 Task: Add a condition where "Channel Is Answe bot for web widget" in new tickets in your groups.
Action: Mouse moved to (103, 426)
Screenshot: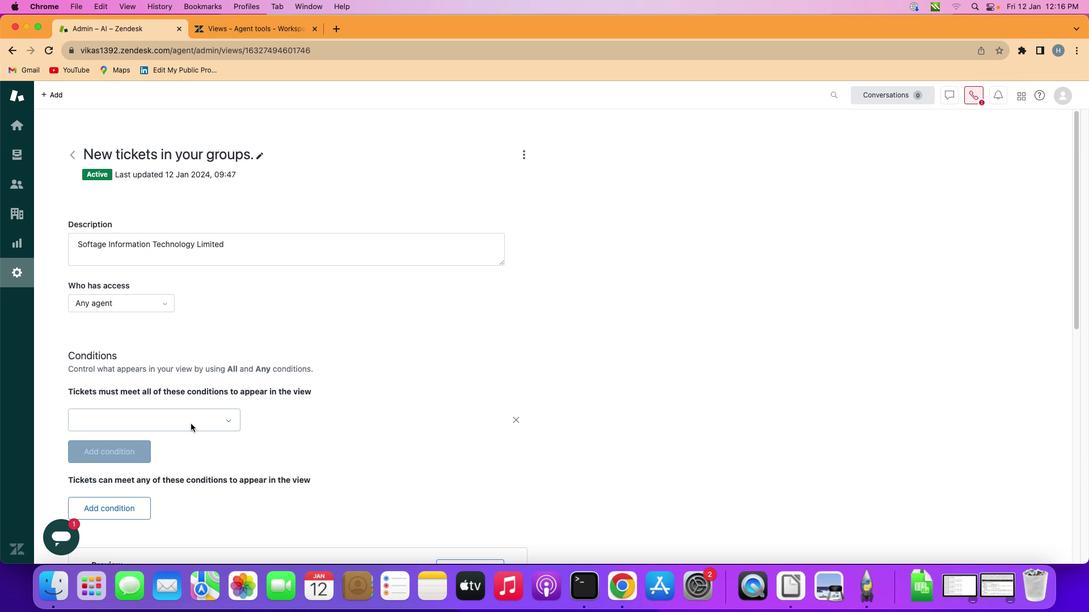 
Action: Mouse pressed left at (103, 426)
Screenshot: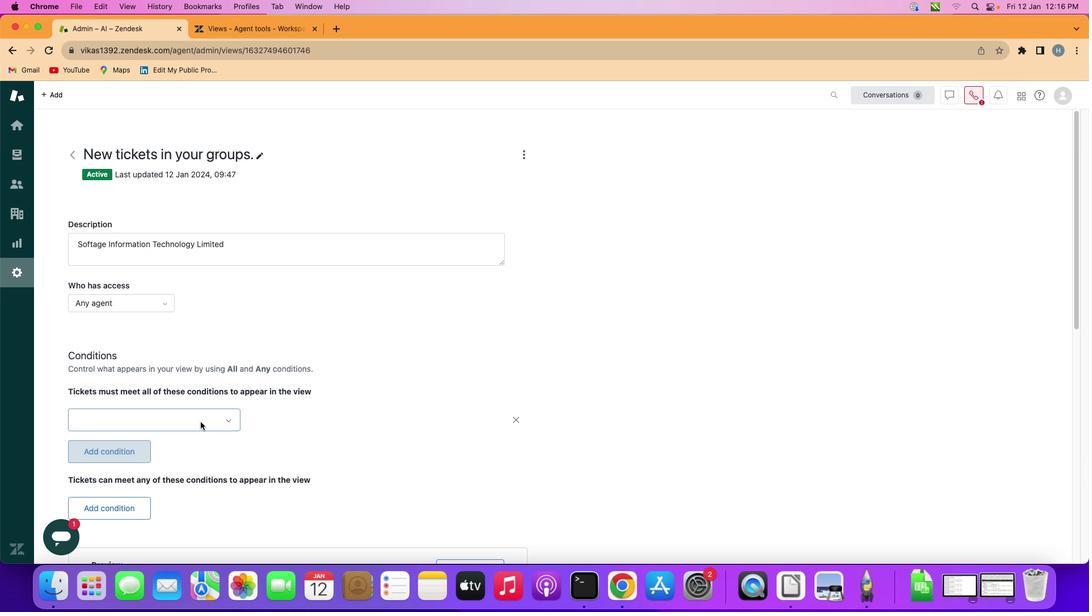 
Action: Mouse moved to (200, 422)
Screenshot: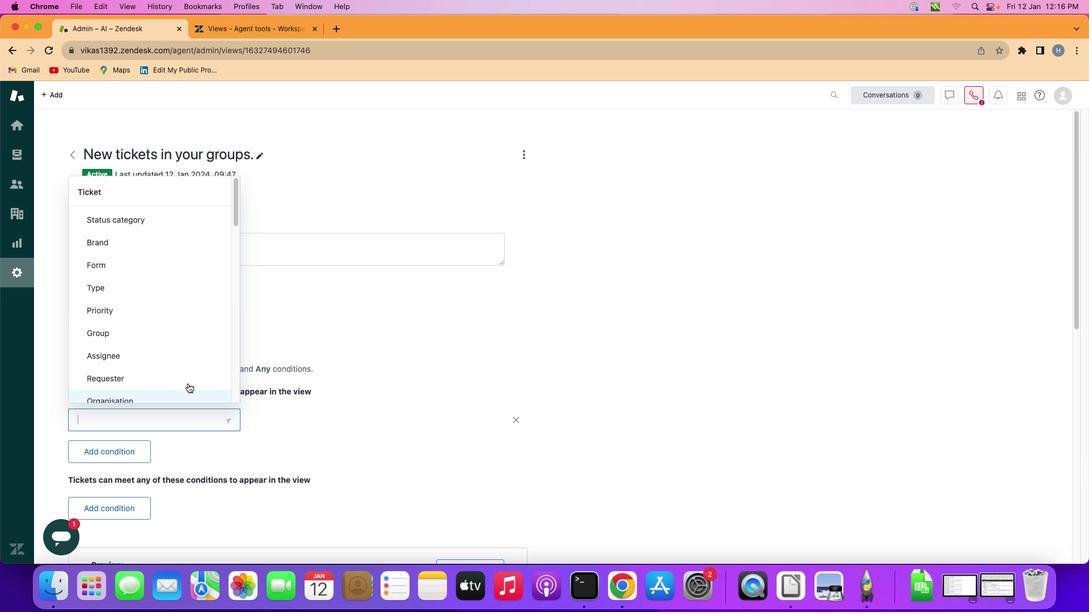 
Action: Mouse pressed left at (200, 422)
Screenshot: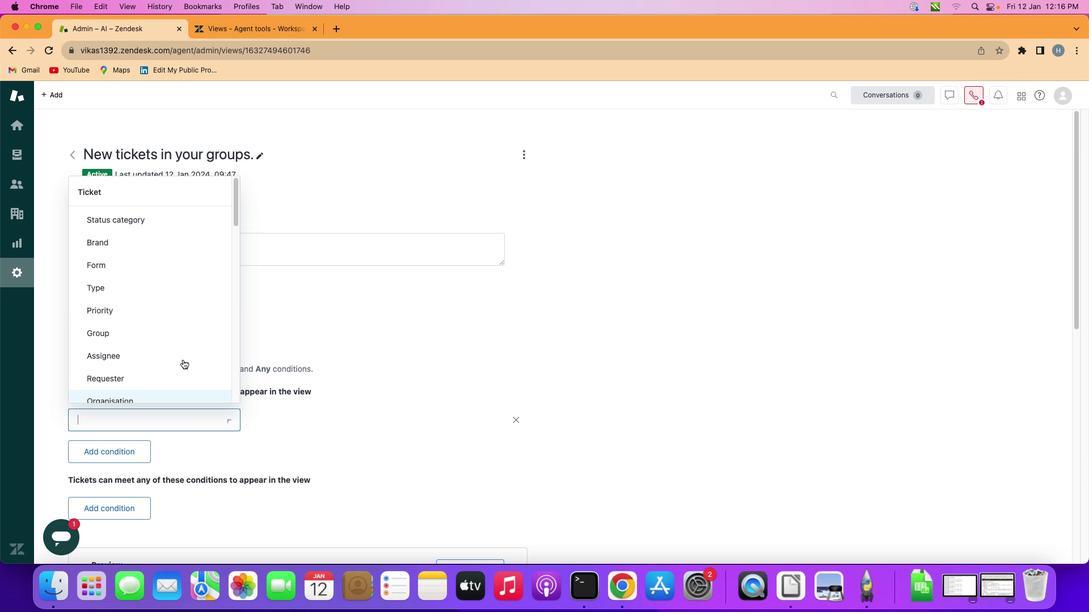 
Action: Mouse moved to (158, 260)
Screenshot: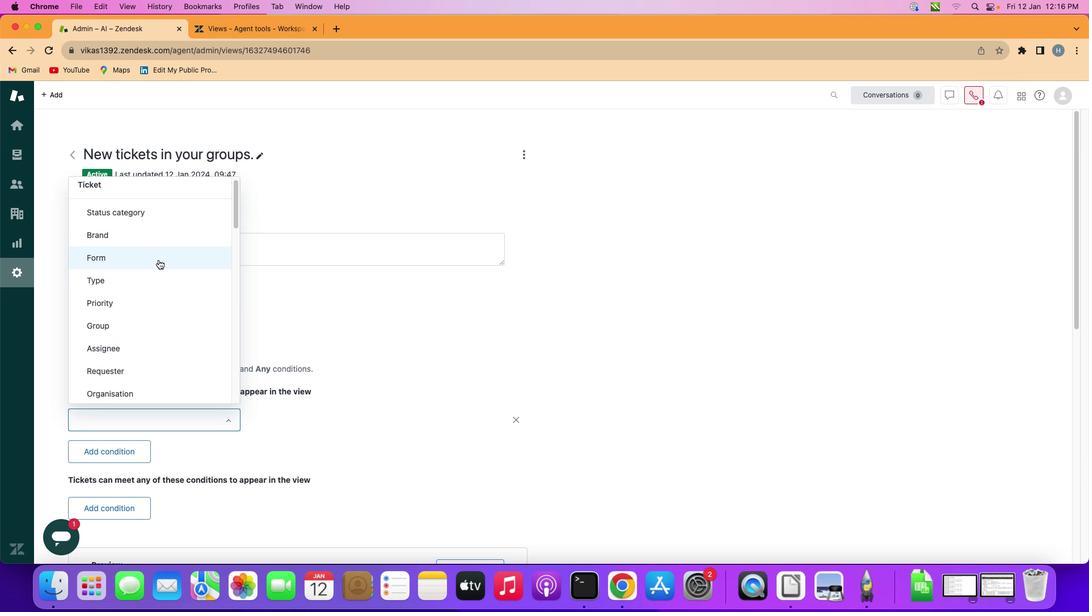
Action: Mouse scrolled (158, 260) with delta (0, 0)
Screenshot: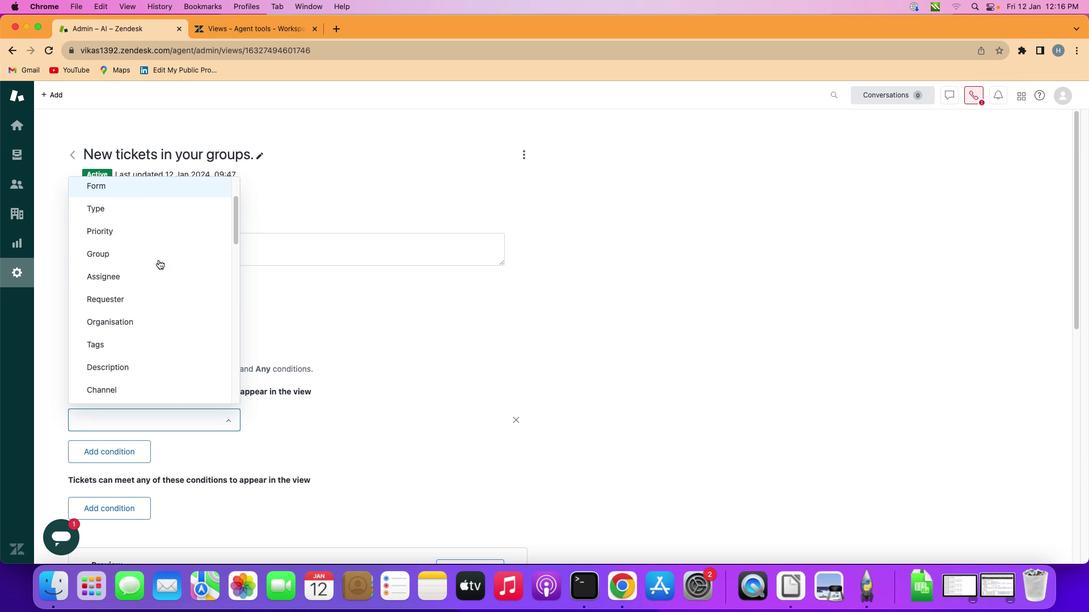
Action: Mouse scrolled (158, 260) with delta (0, 0)
Screenshot: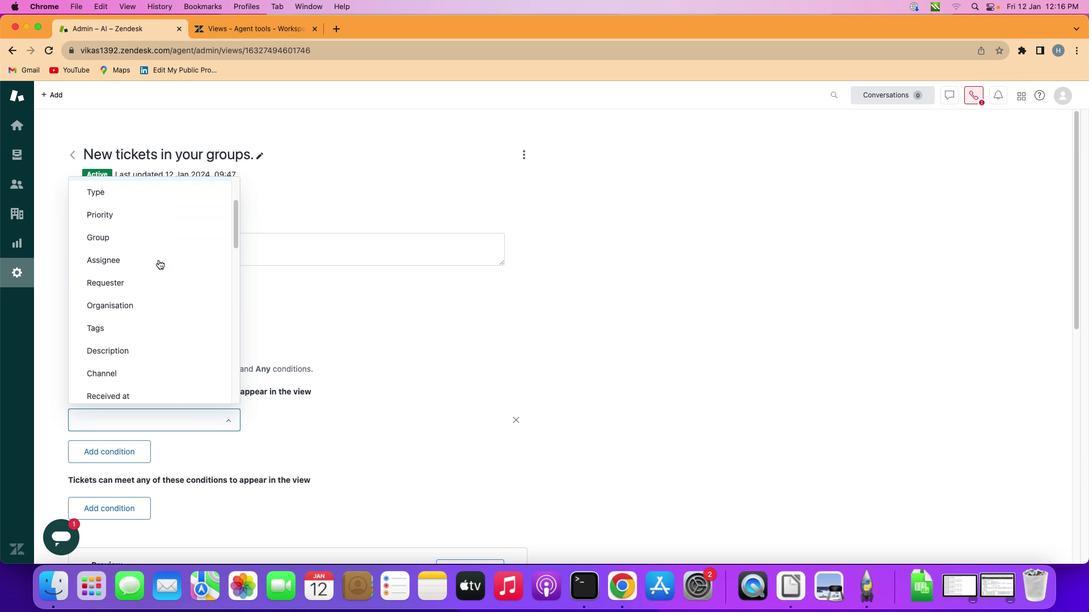 
Action: Mouse scrolled (158, 260) with delta (0, 0)
Screenshot: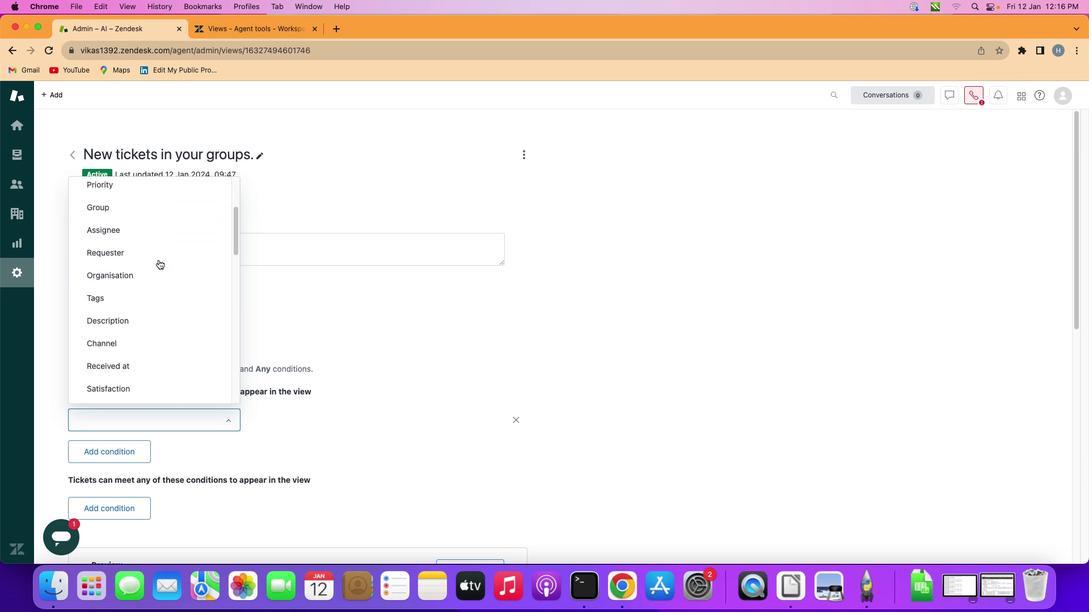 
Action: Mouse scrolled (158, 260) with delta (0, -1)
Screenshot: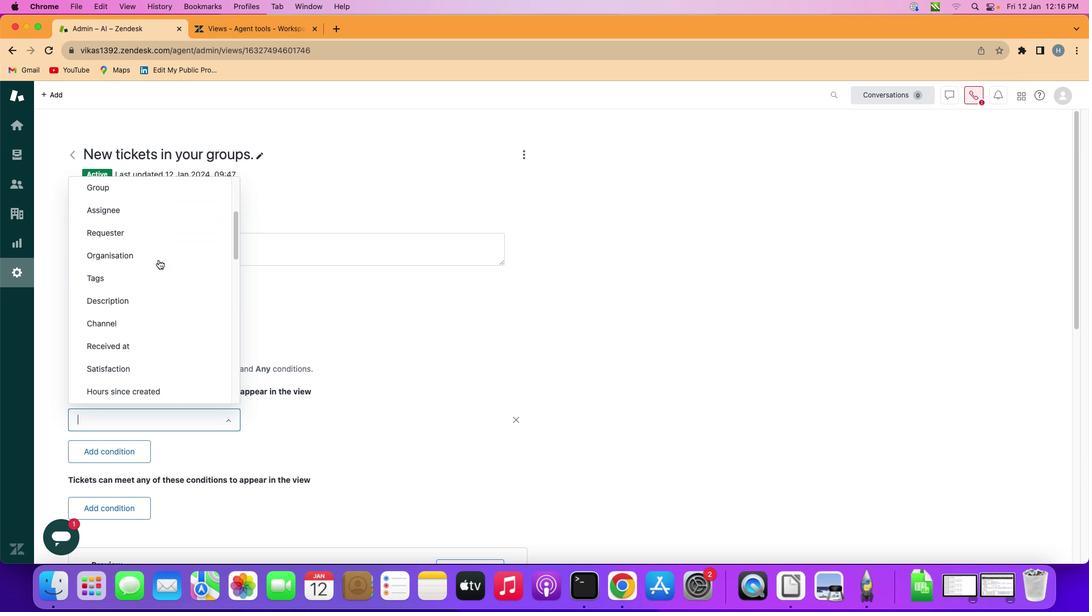 
Action: Mouse scrolled (158, 260) with delta (0, 0)
Screenshot: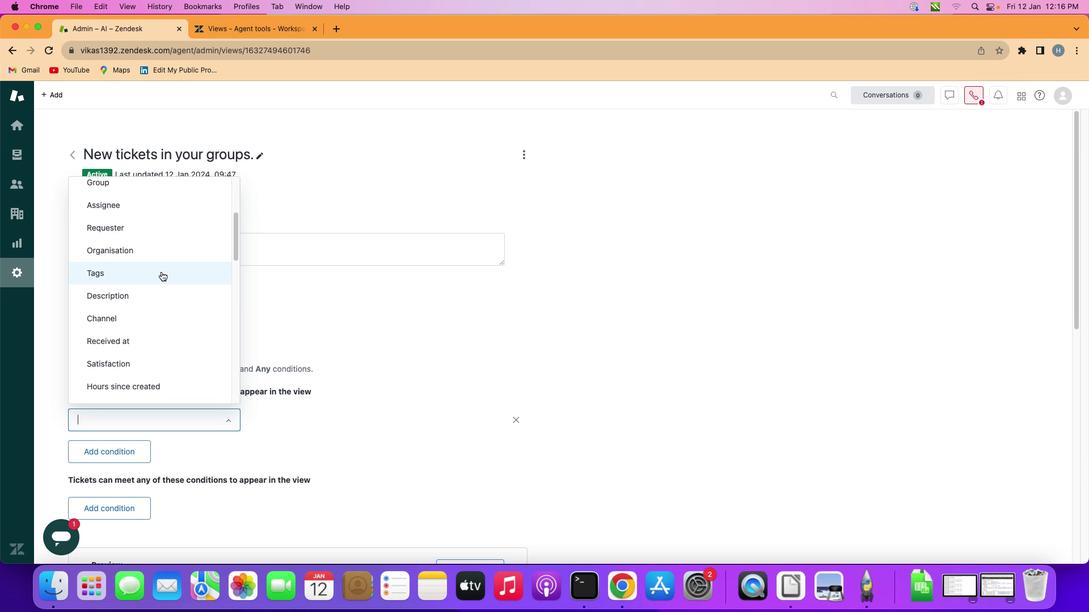 
Action: Mouse moved to (154, 316)
Screenshot: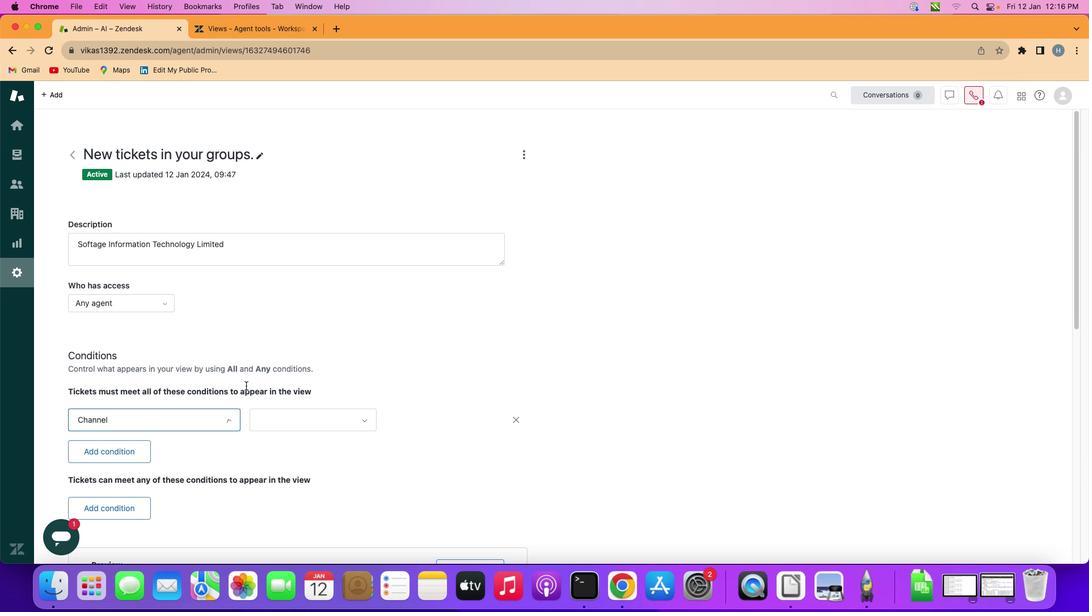 
Action: Mouse pressed left at (154, 316)
Screenshot: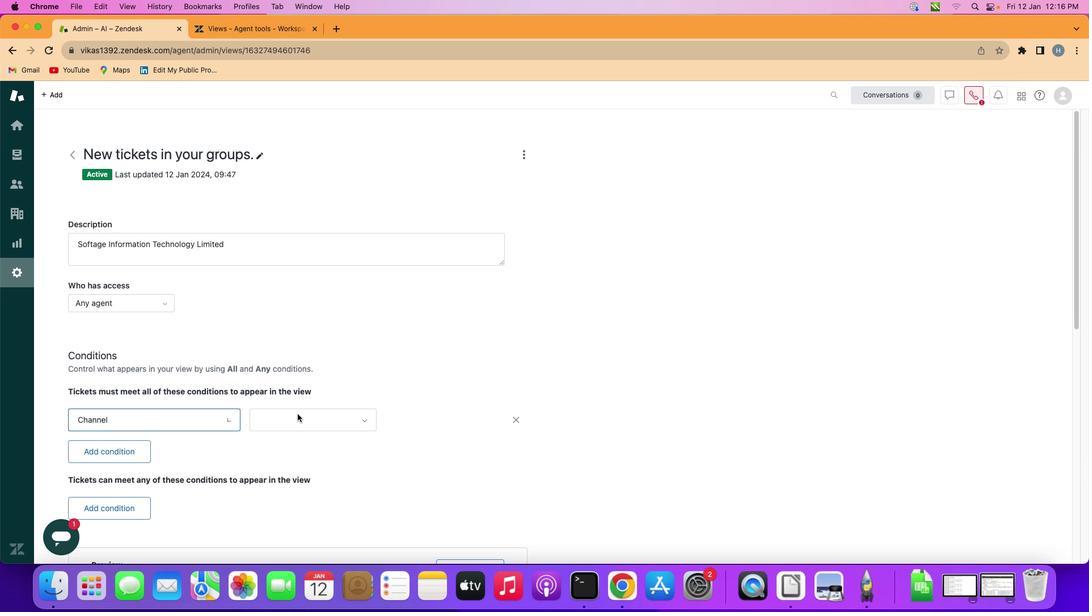 
Action: Mouse moved to (317, 416)
Screenshot: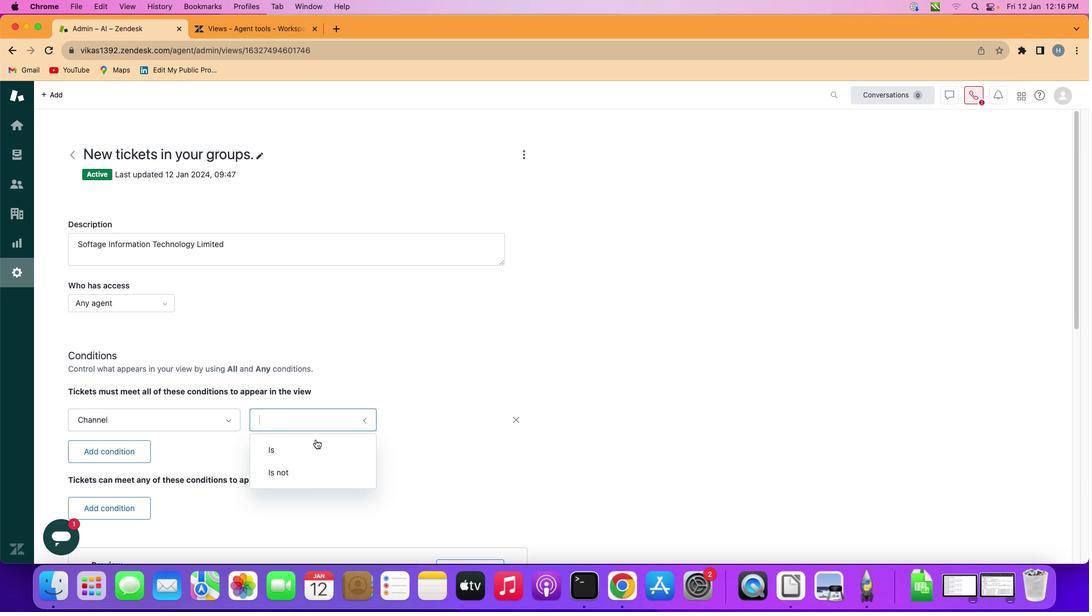 
Action: Mouse pressed left at (317, 416)
Screenshot: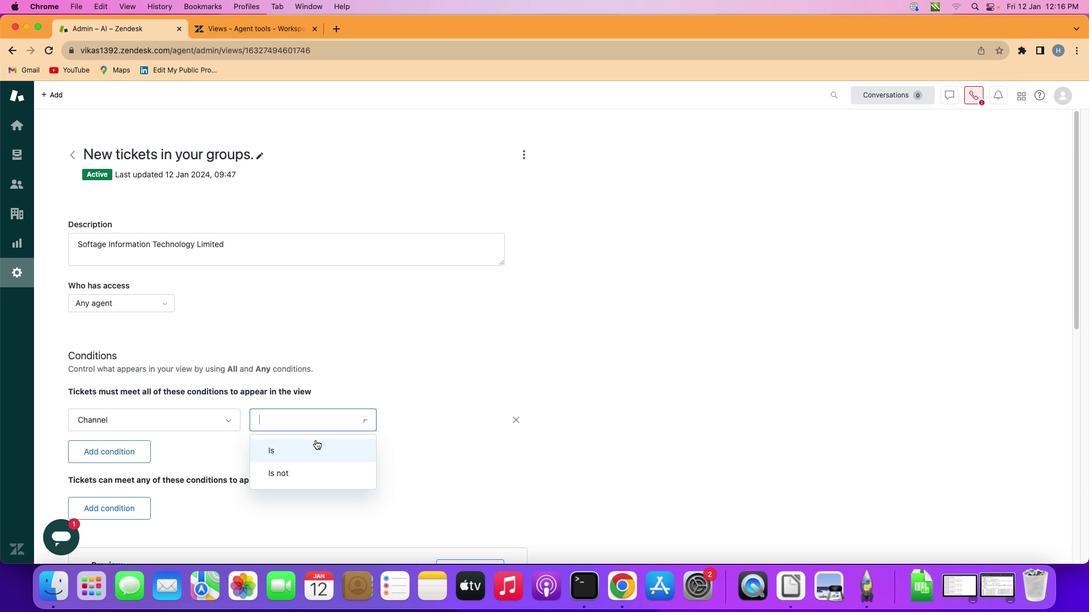 
Action: Mouse moved to (315, 440)
Screenshot: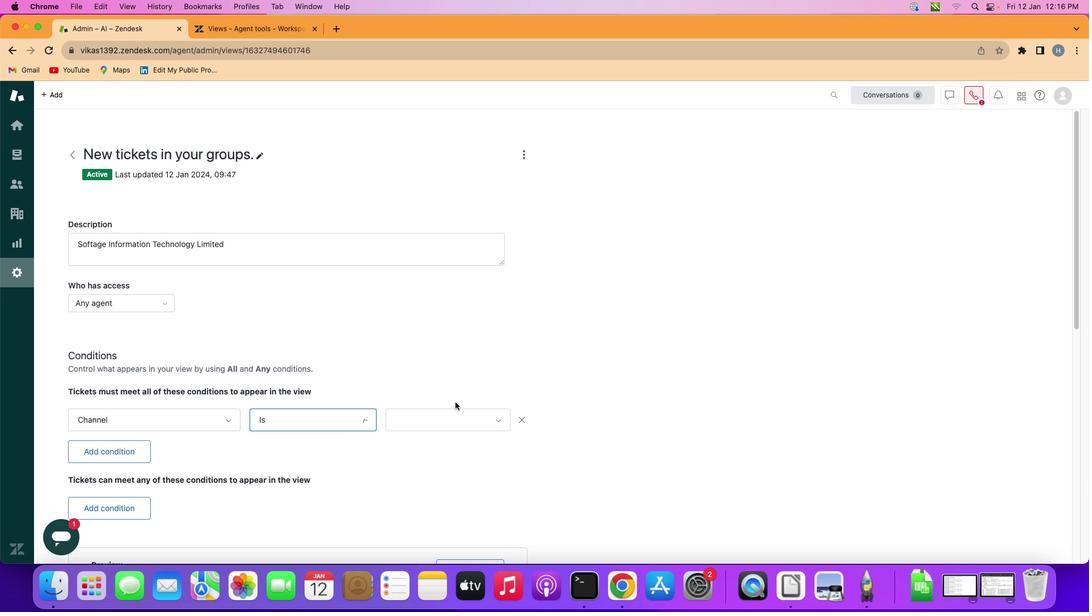 
Action: Mouse pressed left at (315, 440)
Screenshot: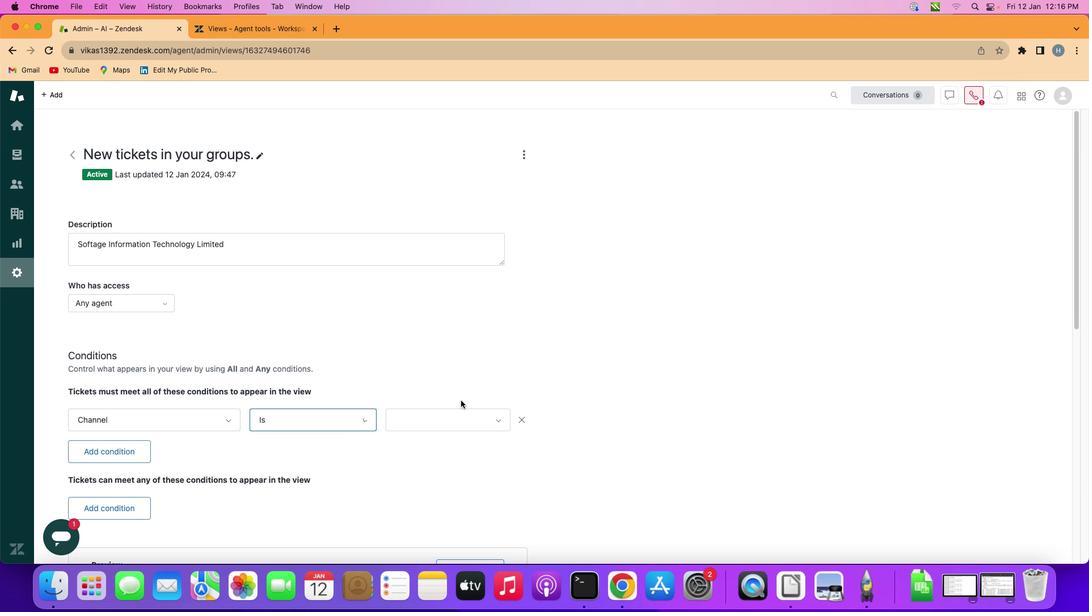 
Action: Mouse moved to (461, 400)
Screenshot: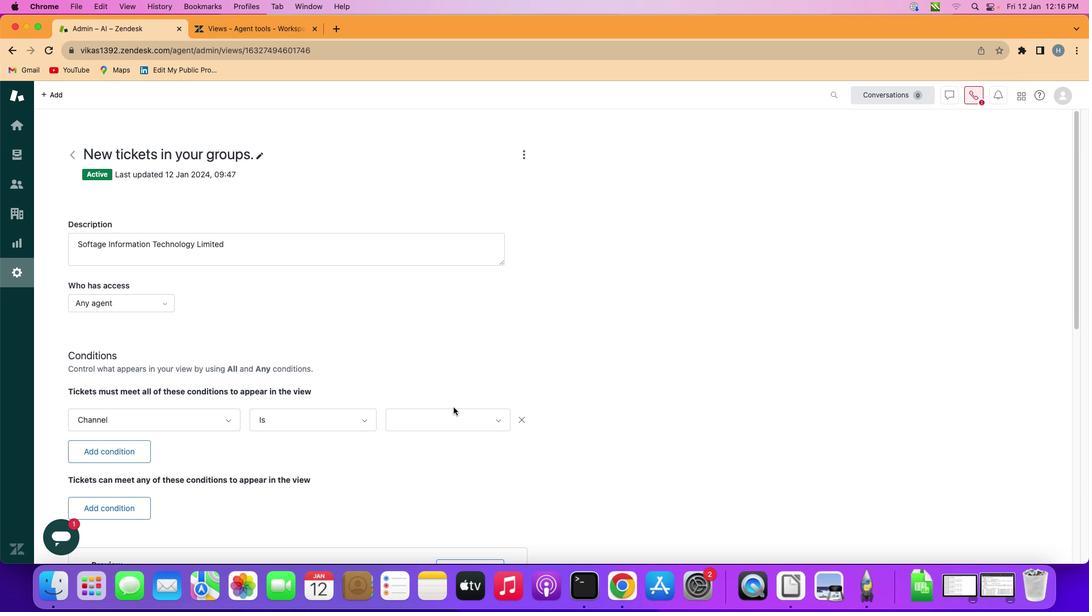 
Action: Mouse pressed left at (461, 400)
Screenshot: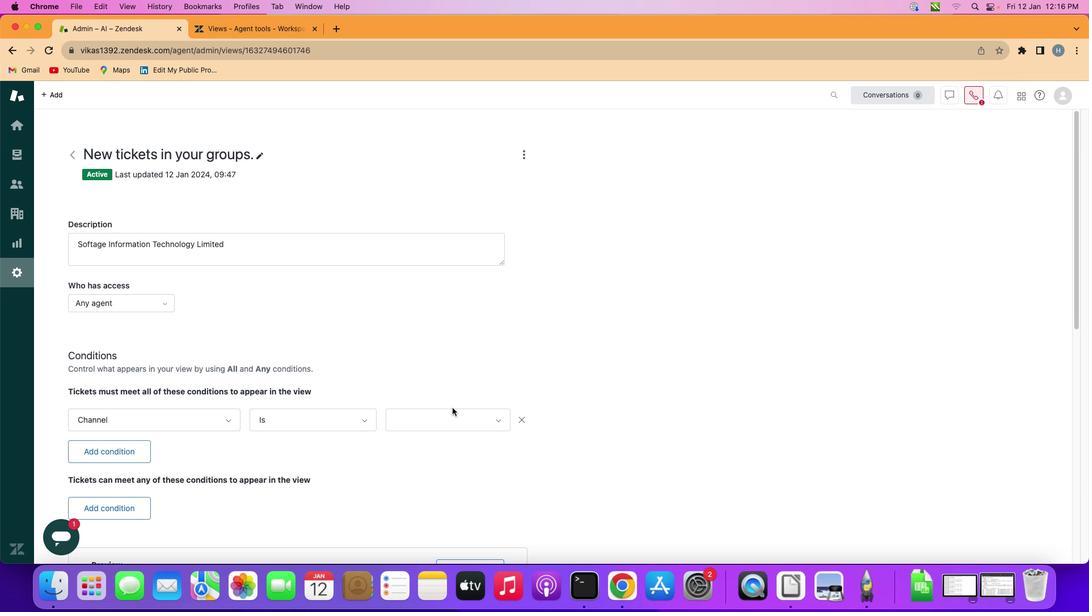 
Action: Mouse moved to (452, 408)
Screenshot: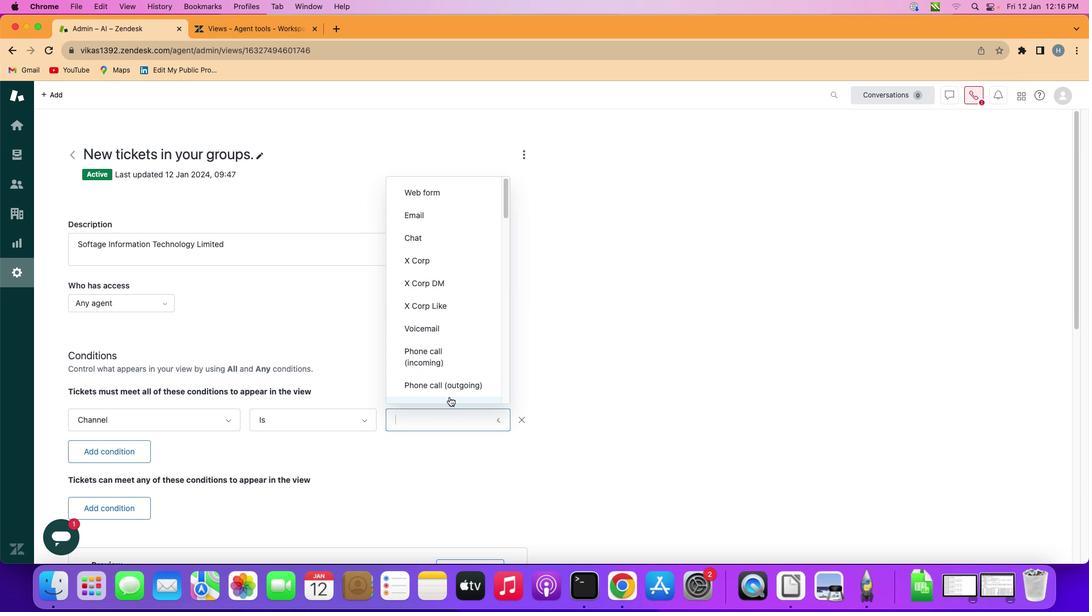 
Action: Mouse pressed left at (452, 408)
Screenshot: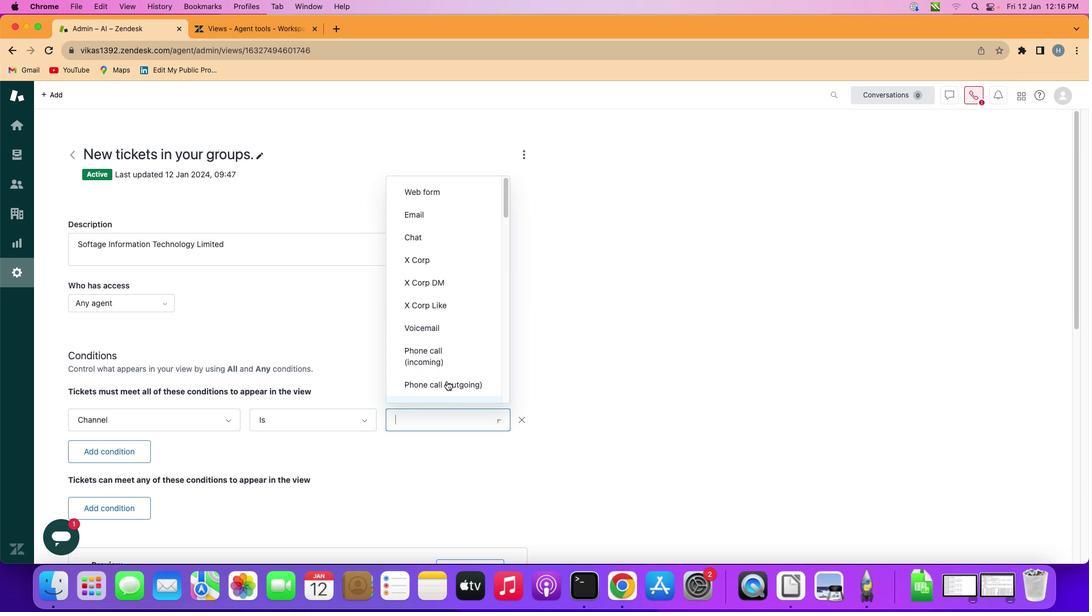 
Action: Mouse moved to (455, 307)
Screenshot: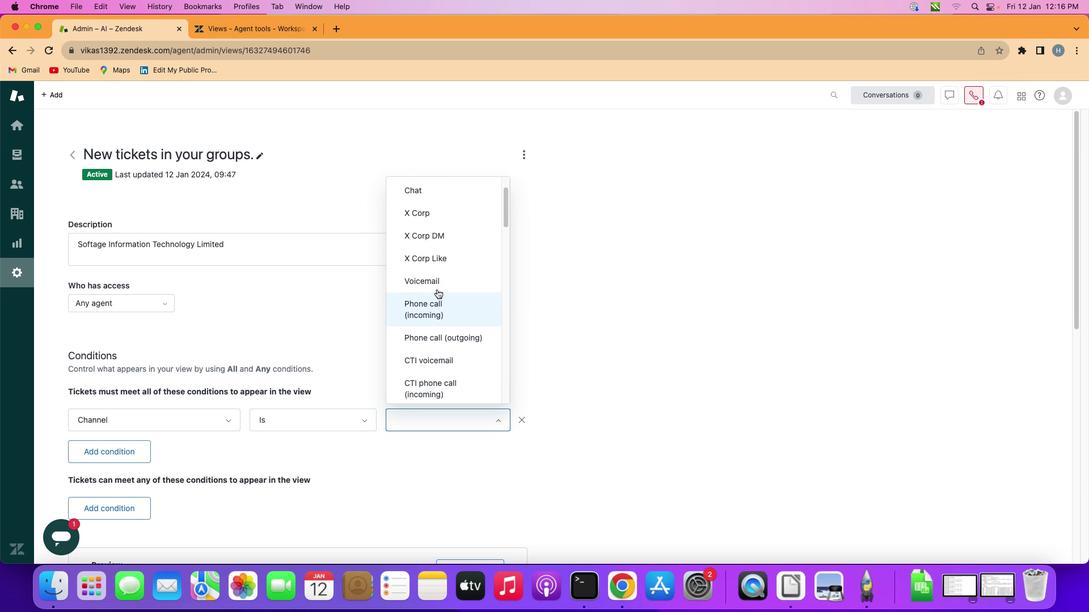 
Action: Mouse scrolled (455, 307) with delta (0, 0)
Screenshot: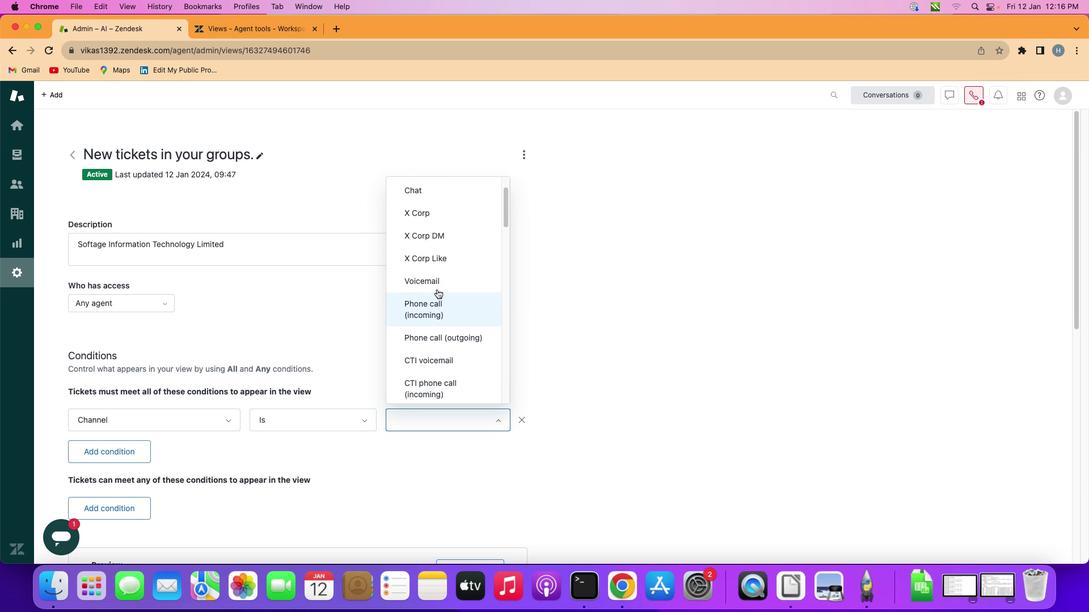 
Action: Mouse scrolled (455, 307) with delta (0, 0)
Screenshot: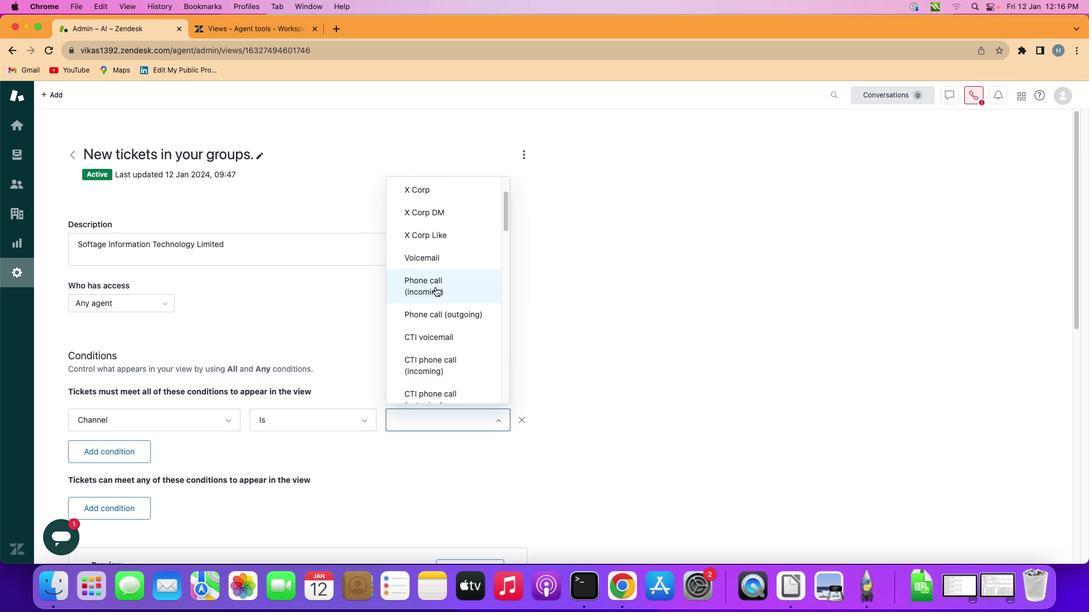 
Action: Mouse scrolled (455, 307) with delta (0, 0)
Screenshot: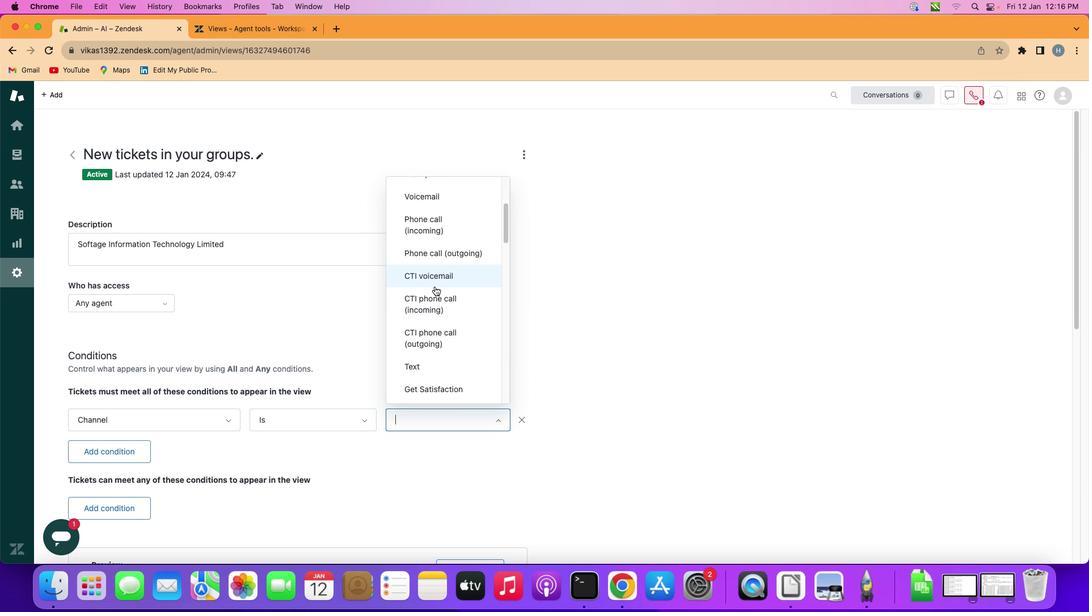 
Action: Mouse moved to (446, 299)
Screenshot: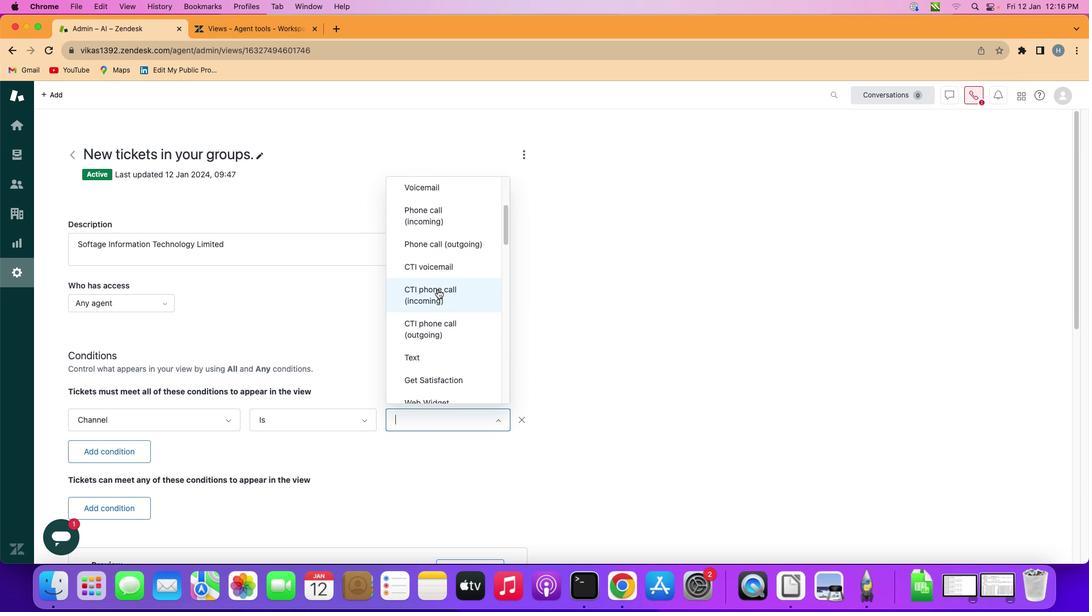 
Action: Mouse scrolled (446, 299) with delta (0, 0)
Screenshot: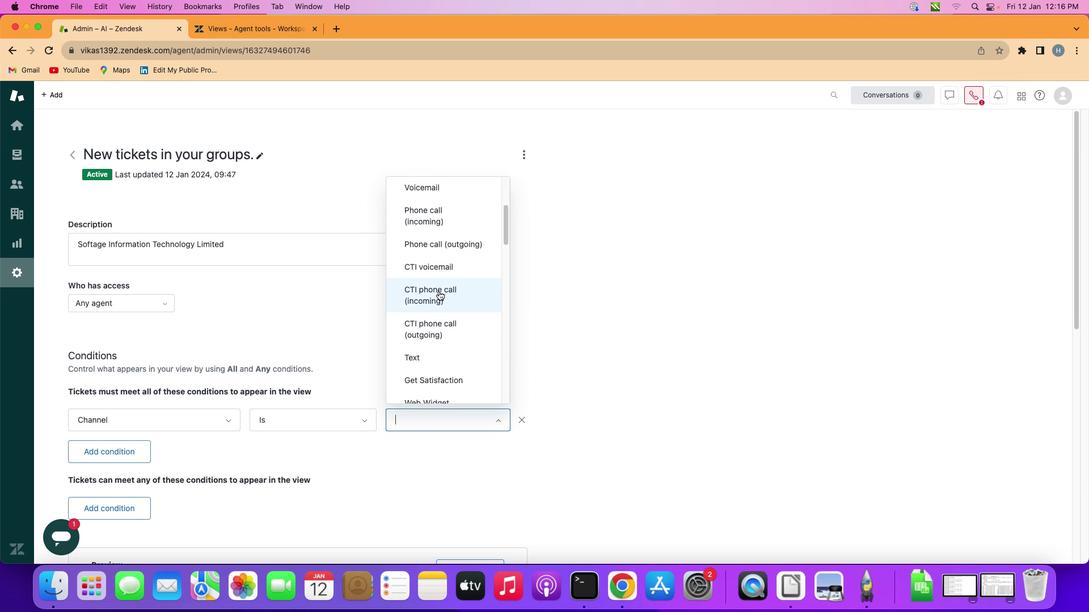
Action: Mouse moved to (435, 288)
Screenshot: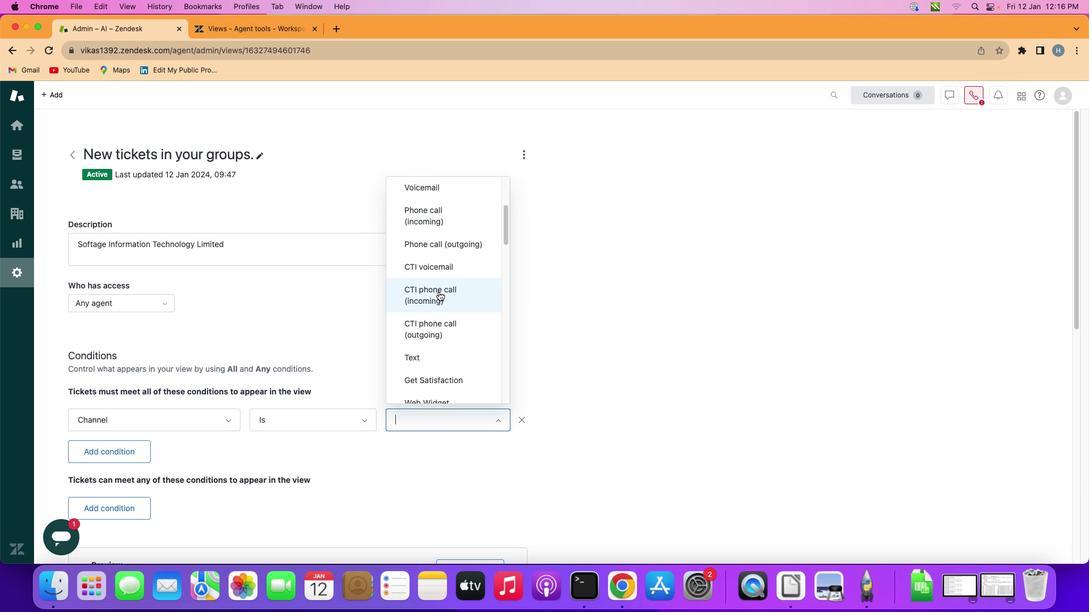 
Action: Mouse scrolled (435, 288) with delta (0, -1)
Screenshot: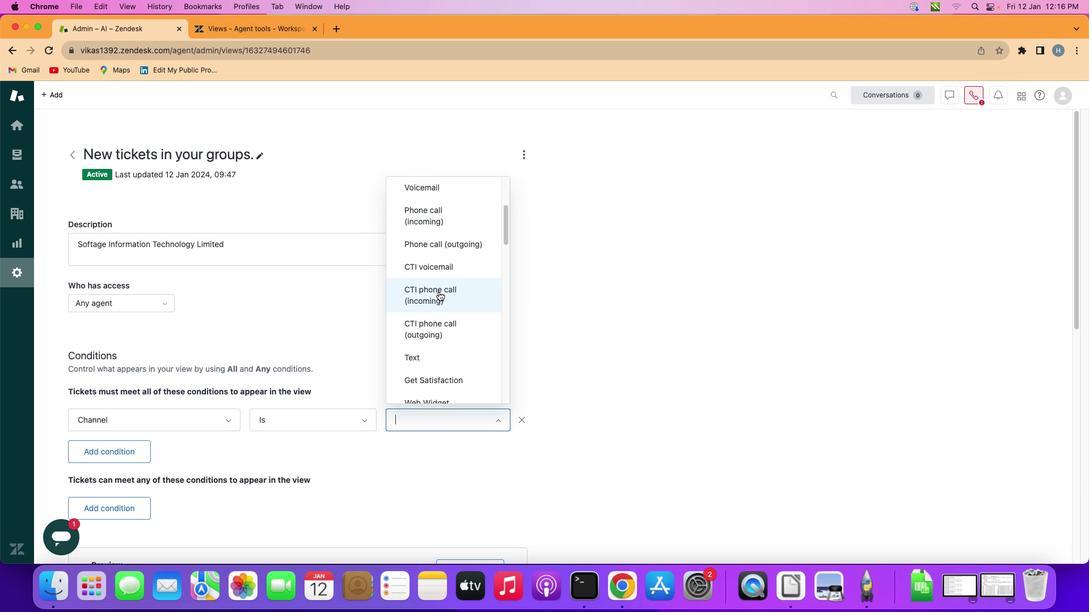 
Action: Mouse moved to (439, 292)
Screenshot: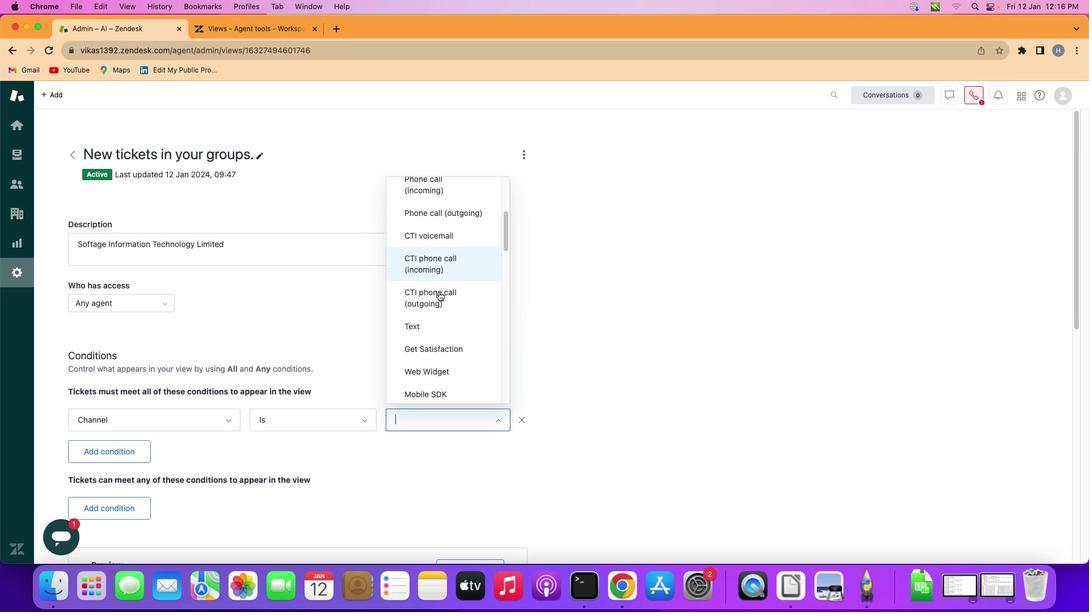 
Action: Mouse scrolled (439, 292) with delta (0, 0)
Screenshot: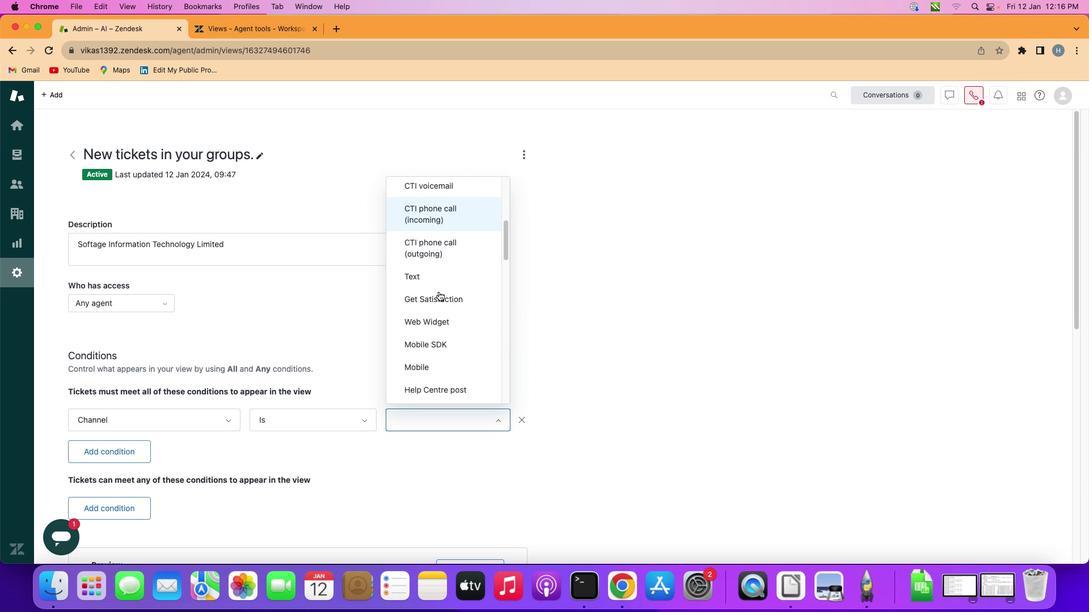 
Action: Mouse scrolled (439, 292) with delta (0, 0)
Screenshot: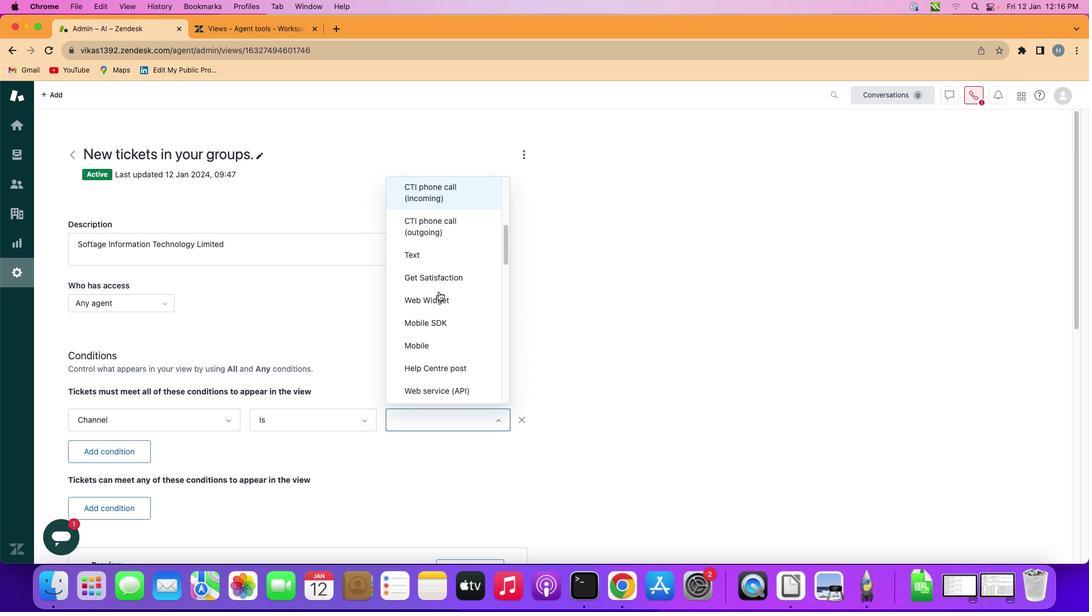 
Action: Mouse scrolled (439, 292) with delta (0, -1)
Screenshot: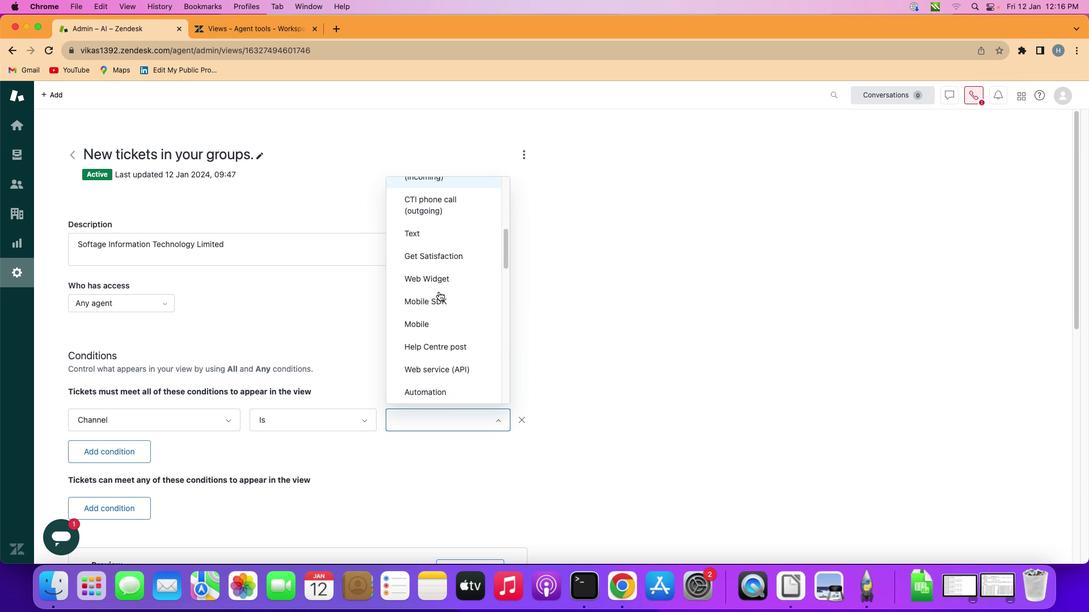 
Action: Mouse scrolled (439, 292) with delta (0, -1)
Screenshot: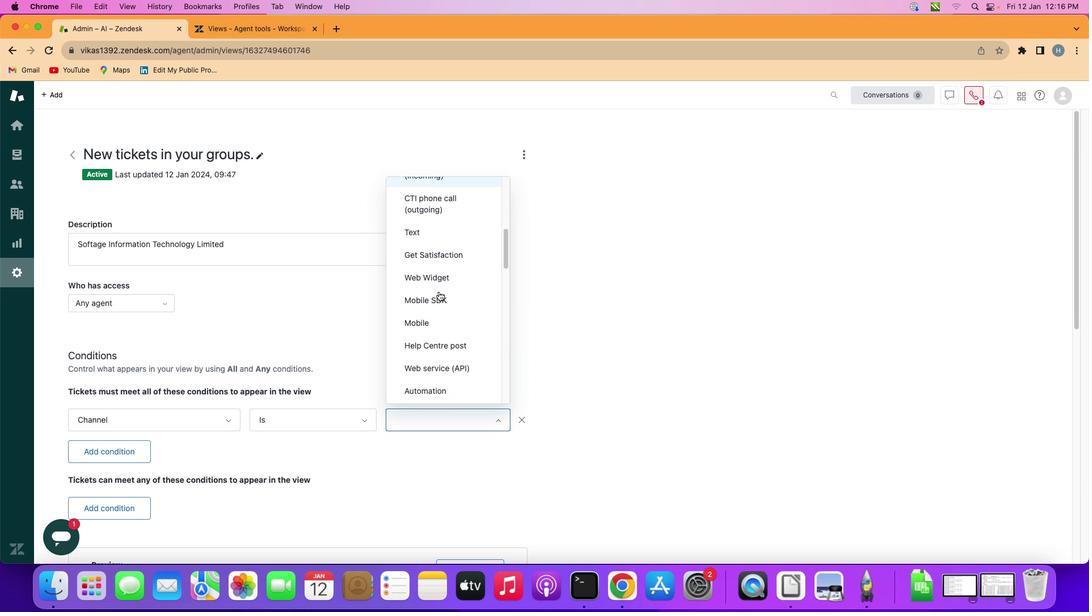 
Action: Mouse scrolled (439, 292) with delta (0, 0)
Screenshot: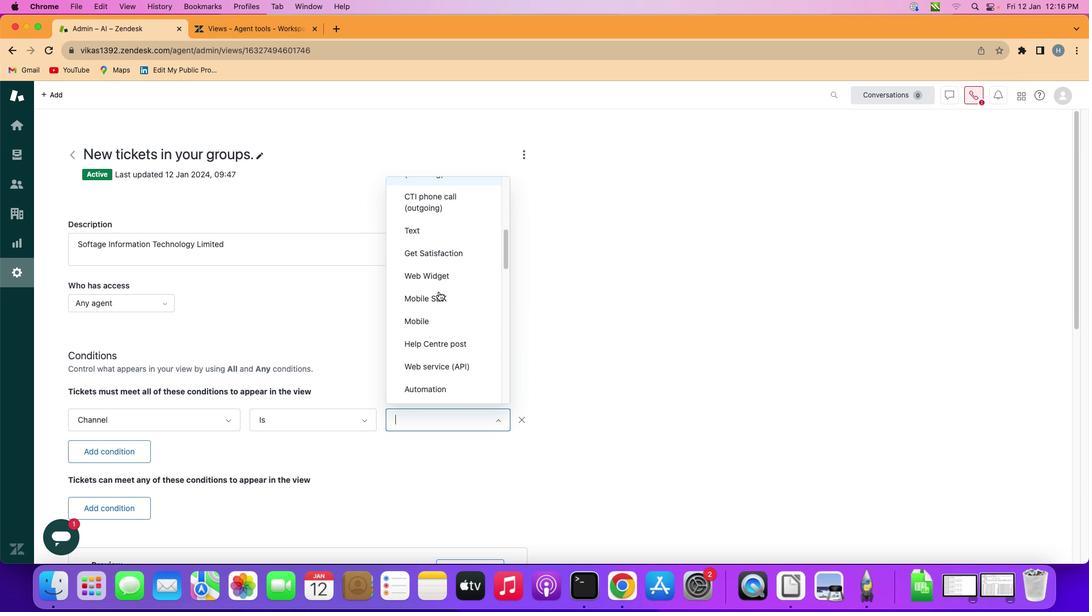 
Action: Mouse scrolled (439, 292) with delta (0, 0)
Screenshot: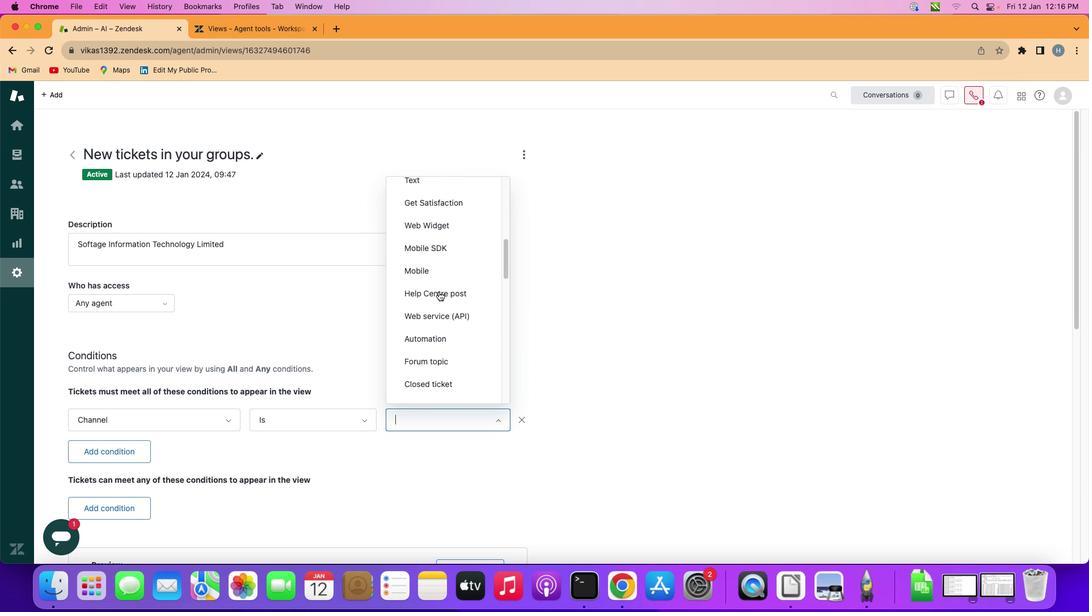 
Action: Mouse scrolled (439, 292) with delta (0, 0)
Screenshot: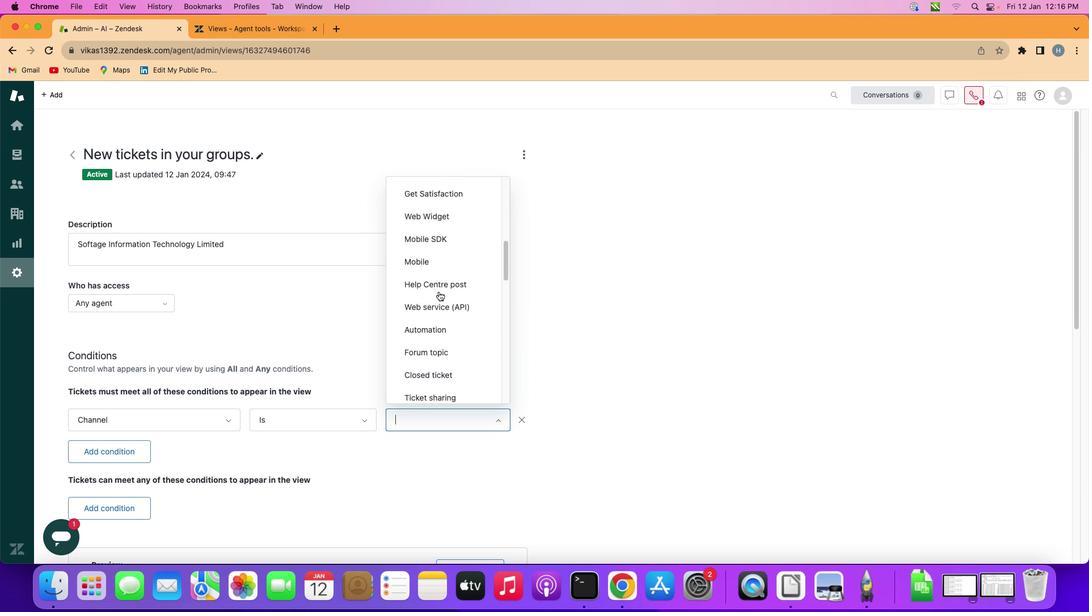
Action: Mouse scrolled (439, 292) with delta (0, 0)
Screenshot: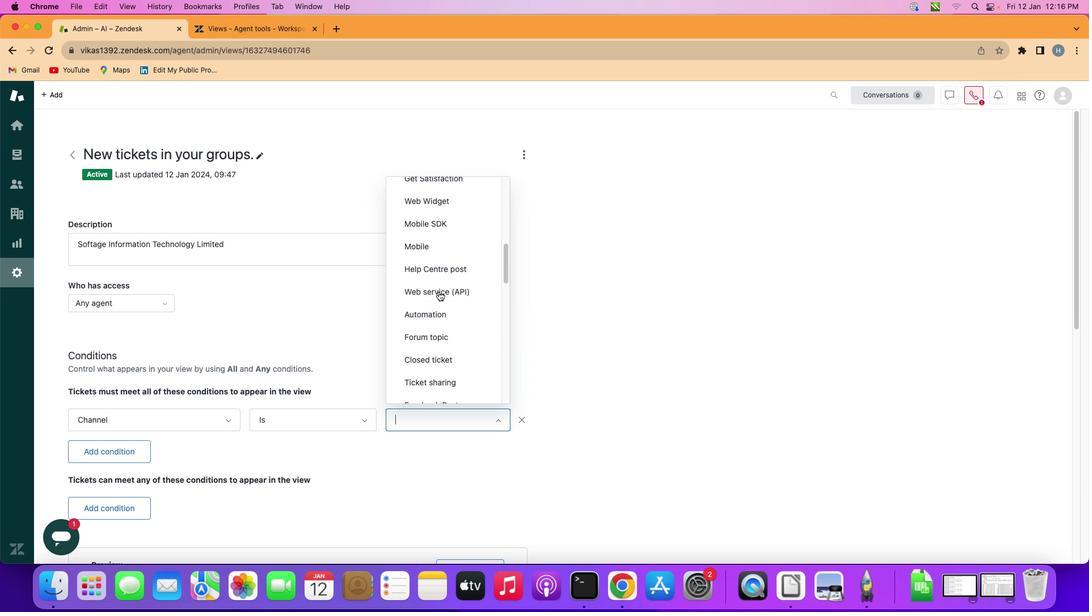 
Action: Mouse scrolled (439, 292) with delta (0, 0)
Screenshot: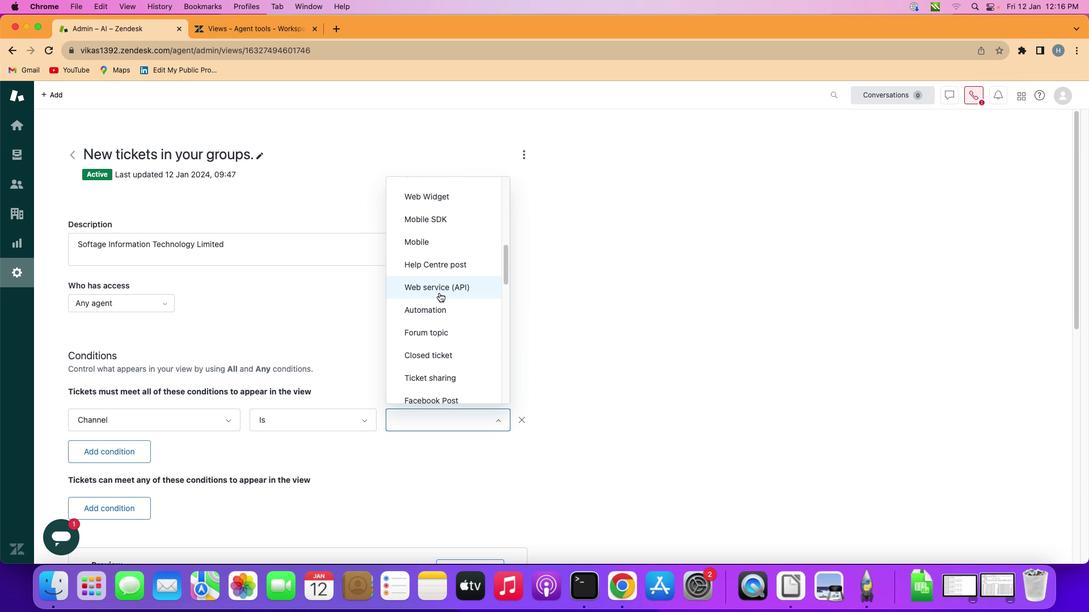 
Action: Mouse moved to (439, 292)
Screenshot: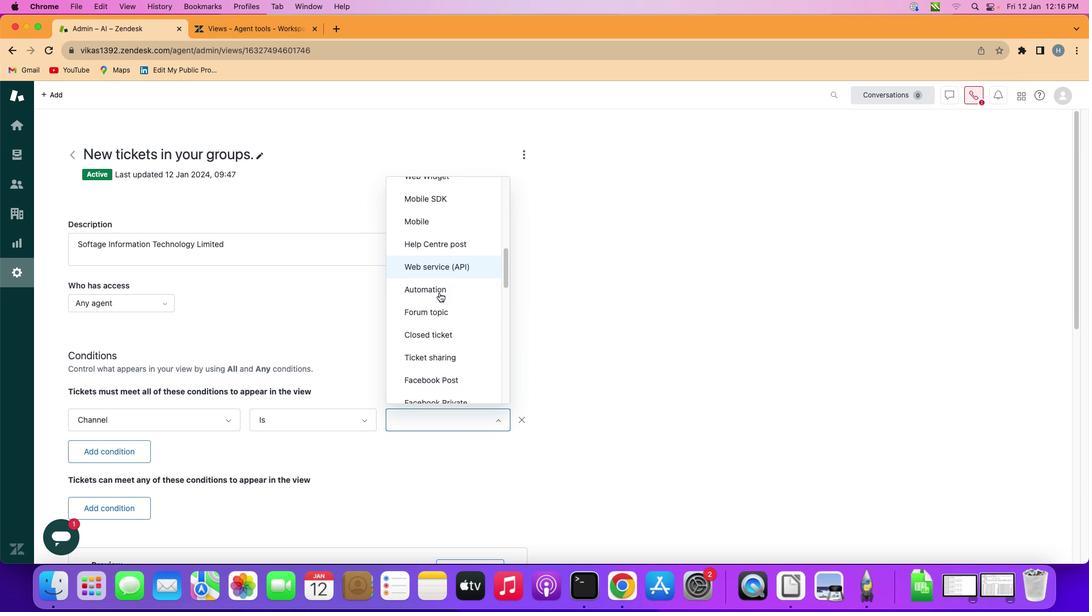 
Action: Mouse scrolled (439, 292) with delta (0, 0)
Screenshot: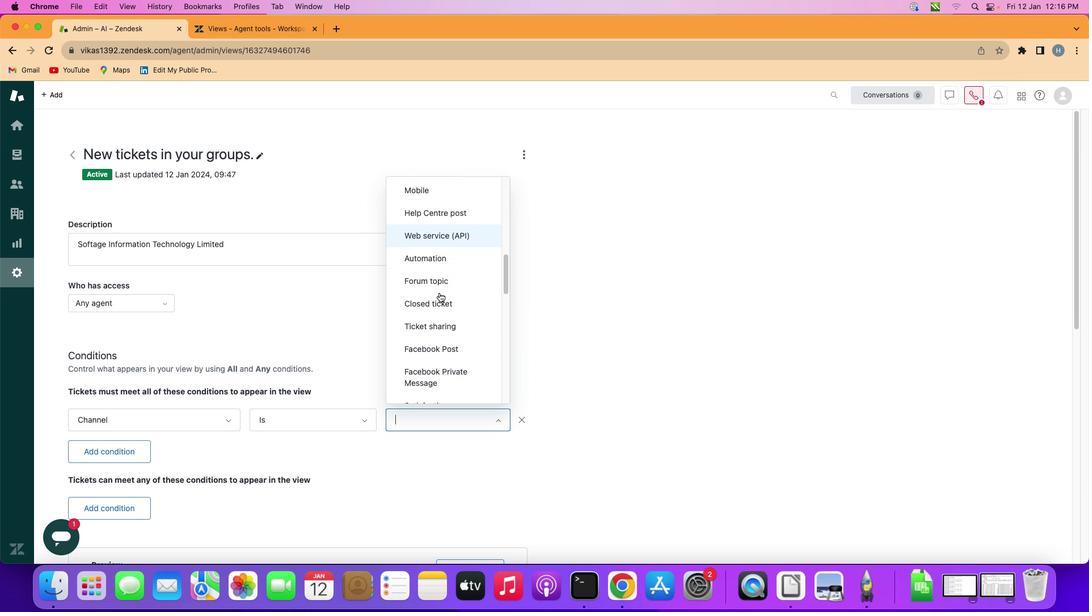
Action: Mouse scrolled (439, 292) with delta (0, 0)
Screenshot: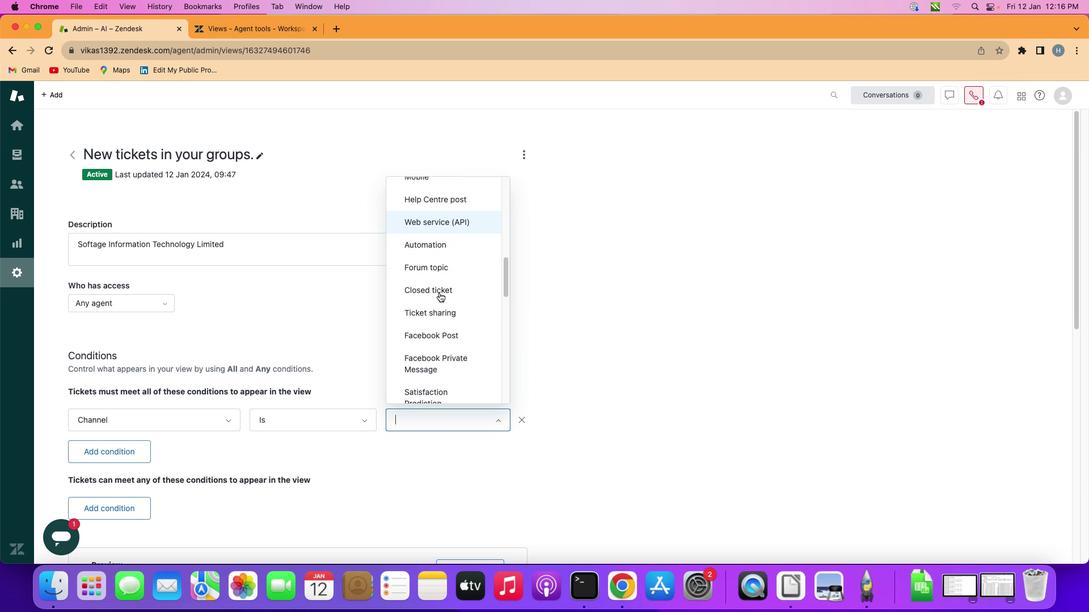 
Action: Mouse scrolled (439, 292) with delta (0, 0)
Screenshot: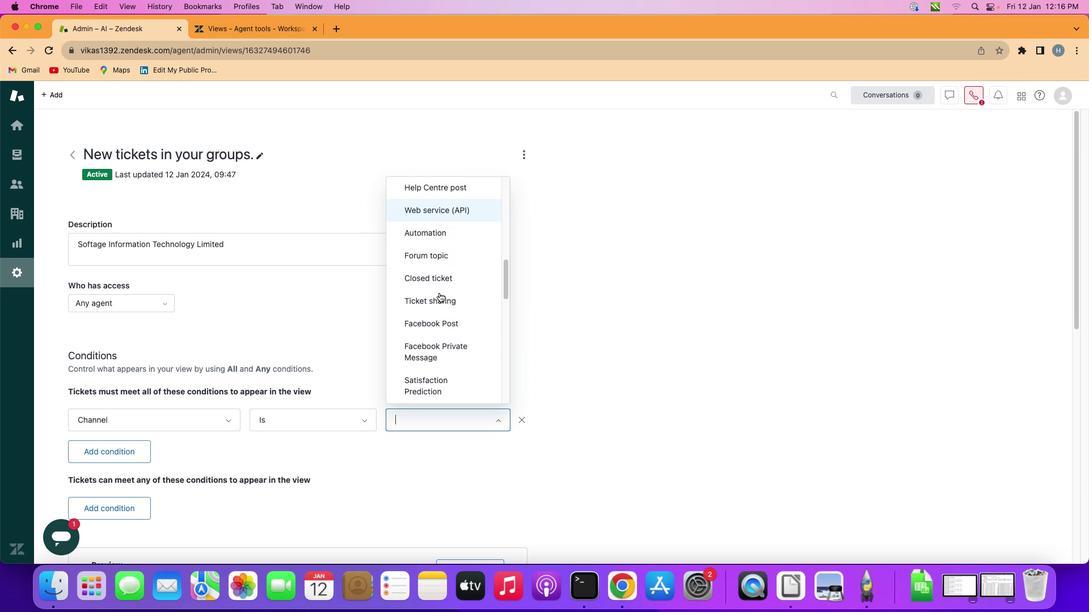
Action: Mouse scrolled (439, 292) with delta (0, 0)
Screenshot: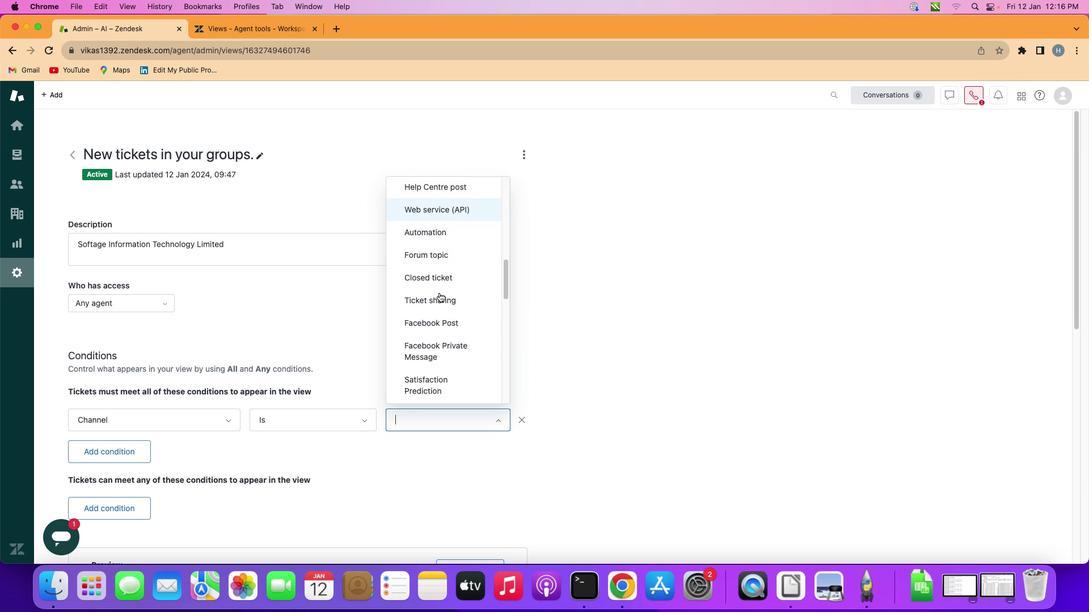 
Action: Mouse scrolled (439, 292) with delta (0, 0)
Screenshot: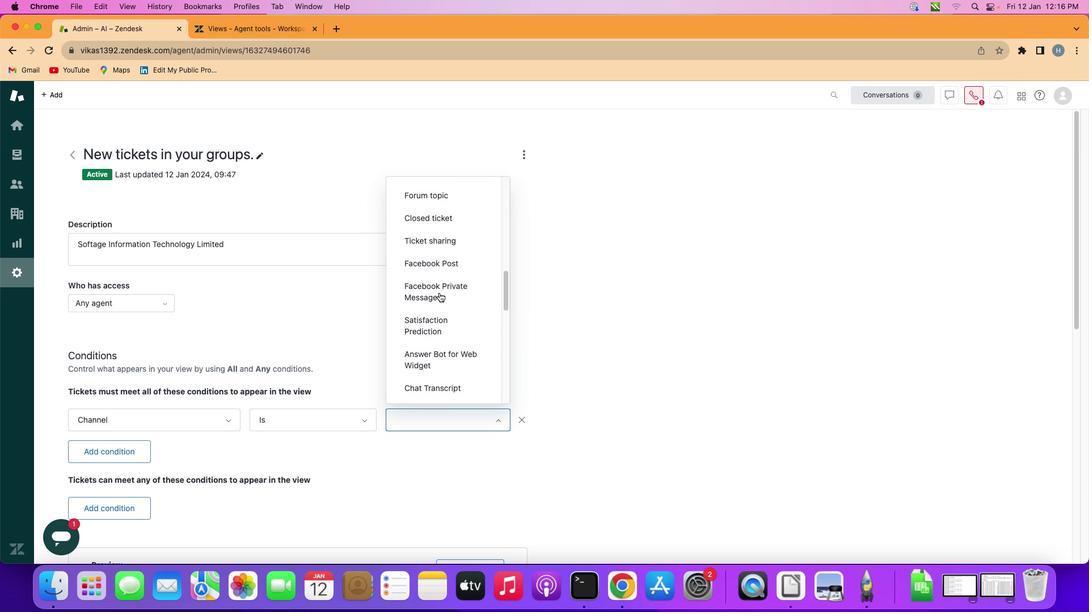
Action: Mouse scrolled (439, 292) with delta (0, 0)
Screenshot: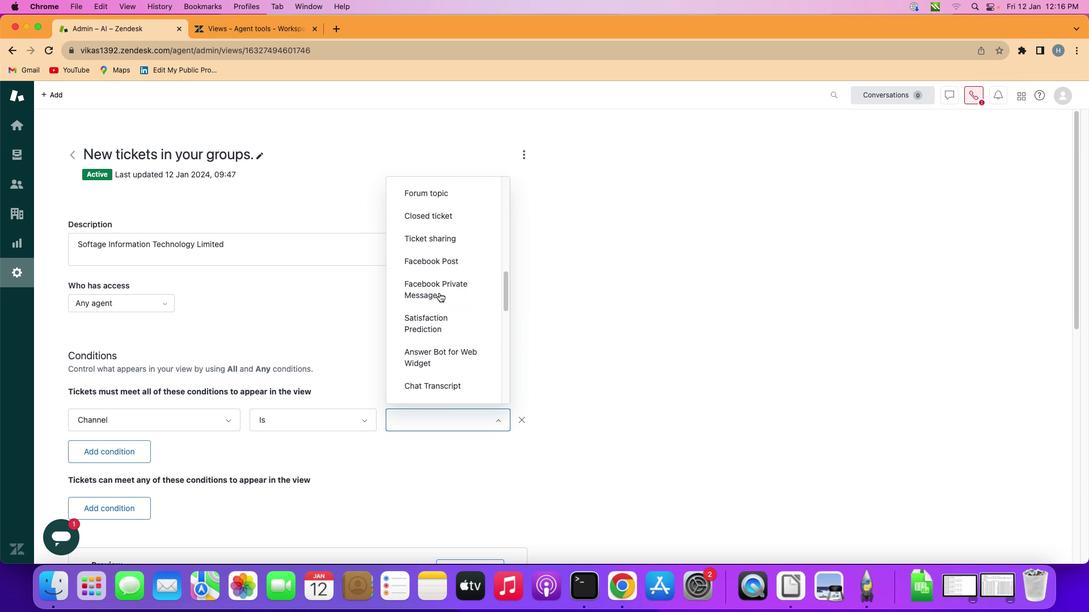 
Action: Mouse scrolled (439, 292) with delta (0, 0)
Screenshot: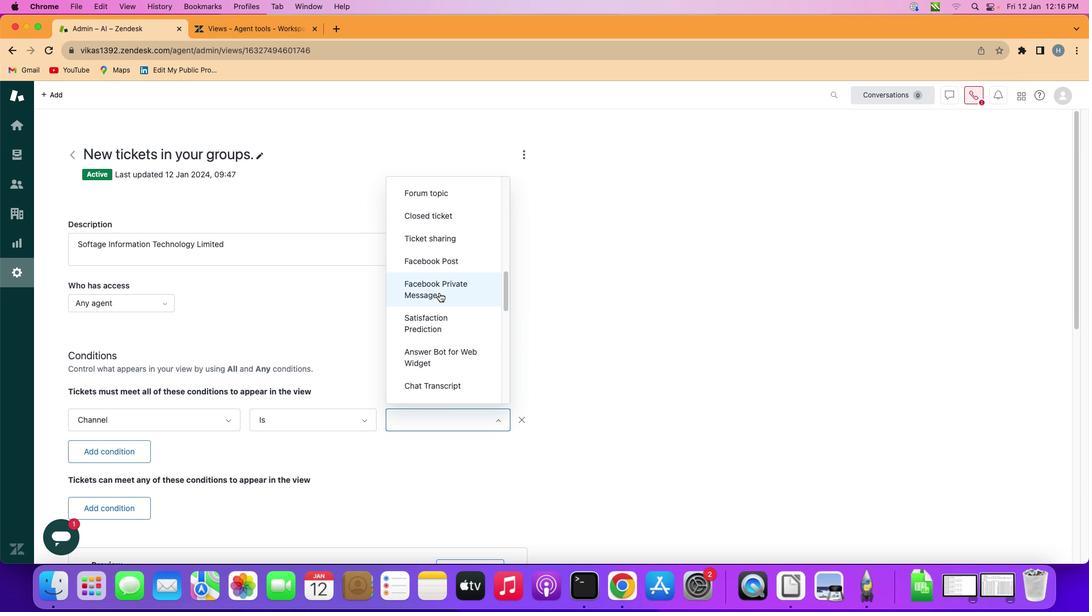 
Action: Mouse scrolled (439, 292) with delta (0, 0)
Screenshot: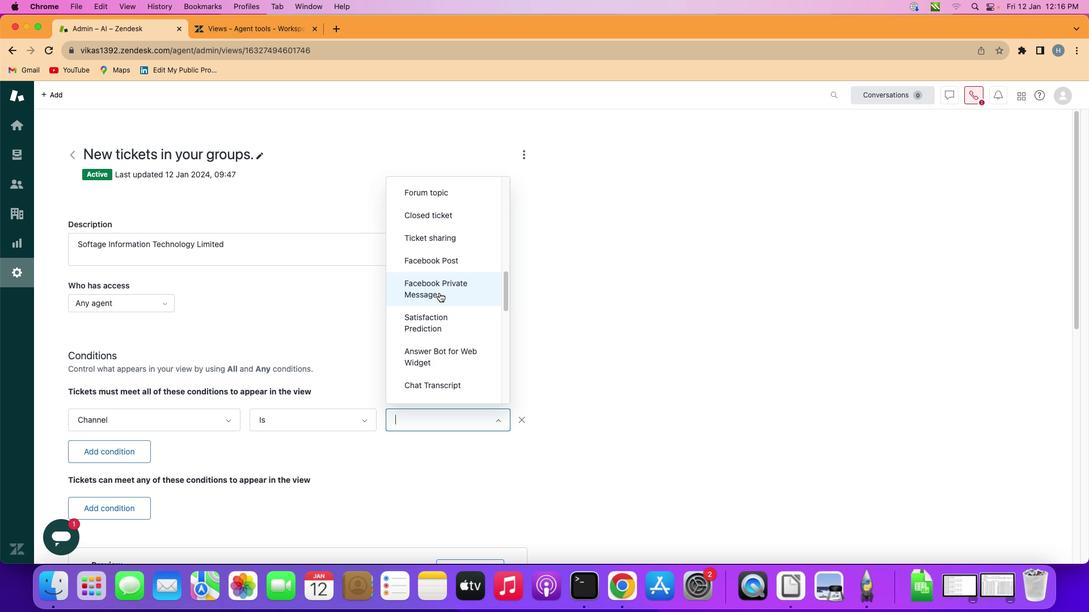 
Action: Mouse moved to (439, 292)
Screenshot: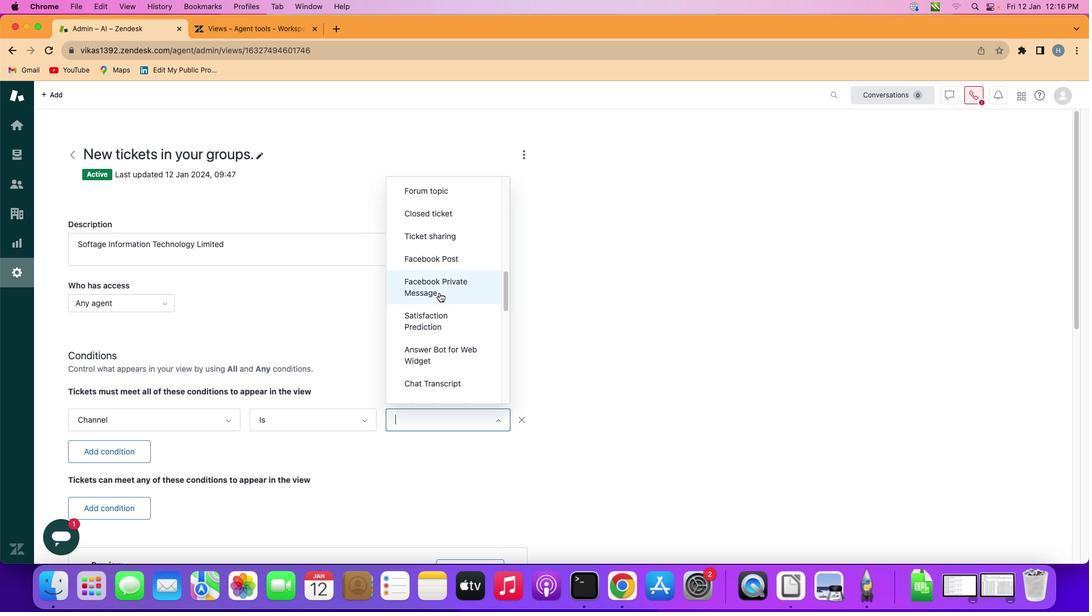
Action: Mouse scrolled (439, 292) with delta (0, 0)
Screenshot: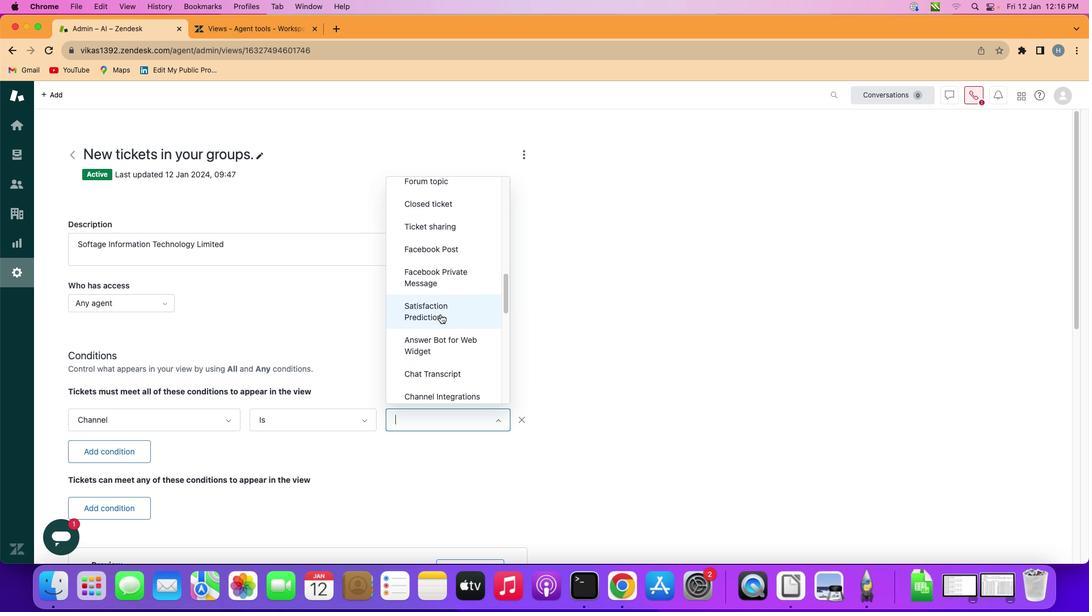 
Action: Mouse scrolled (439, 292) with delta (0, 0)
Screenshot: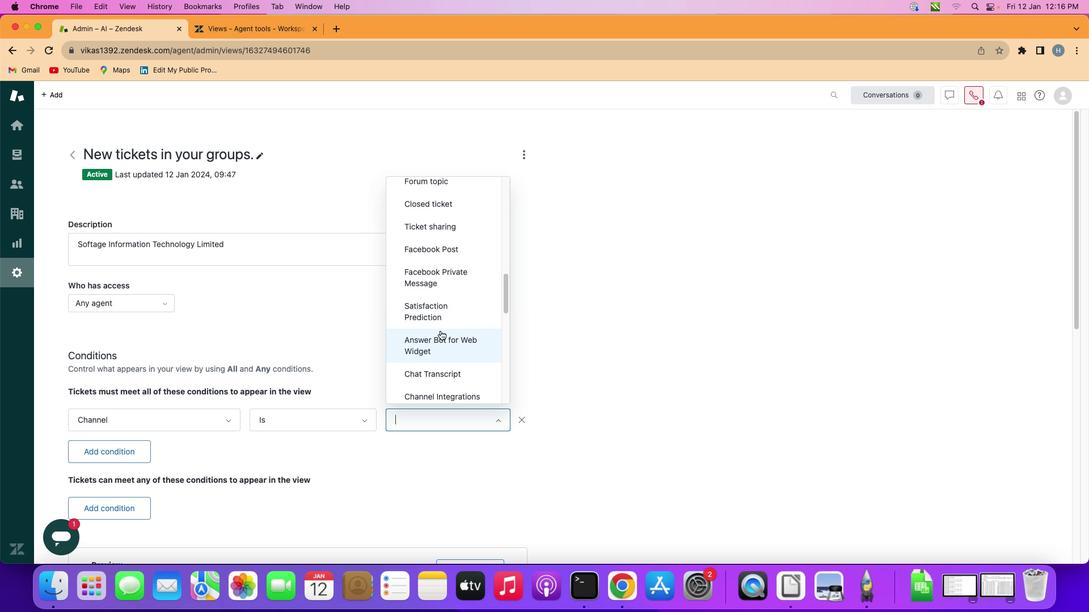 
Action: Mouse moved to (441, 342)
Screenshot: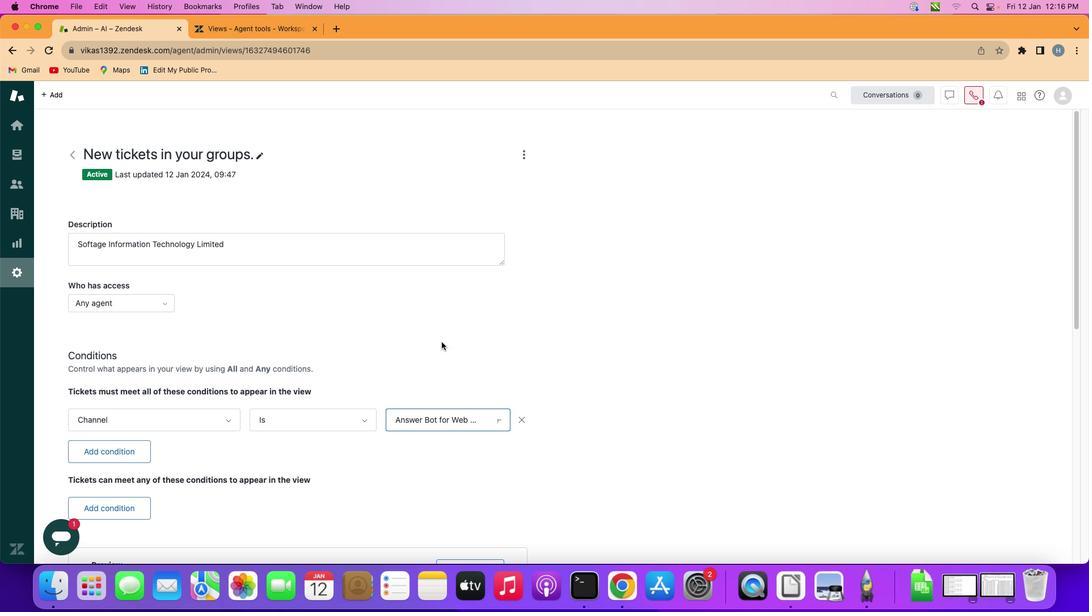 
Action: Mouse pressed left at (441, 342)
Screenshot: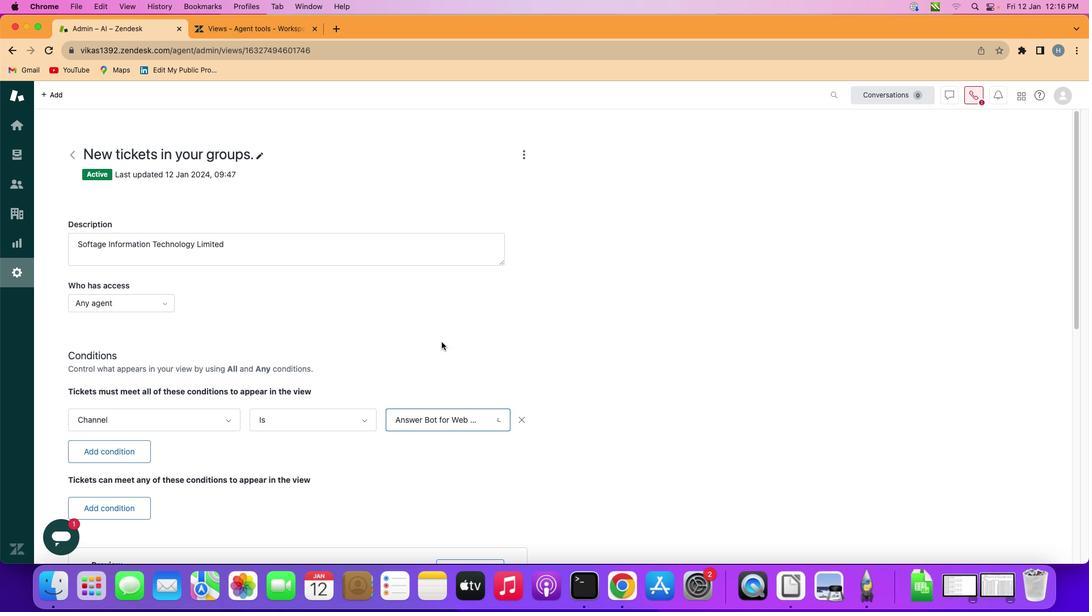 
Action: Mouse moved to (442, 342)
Screenshot: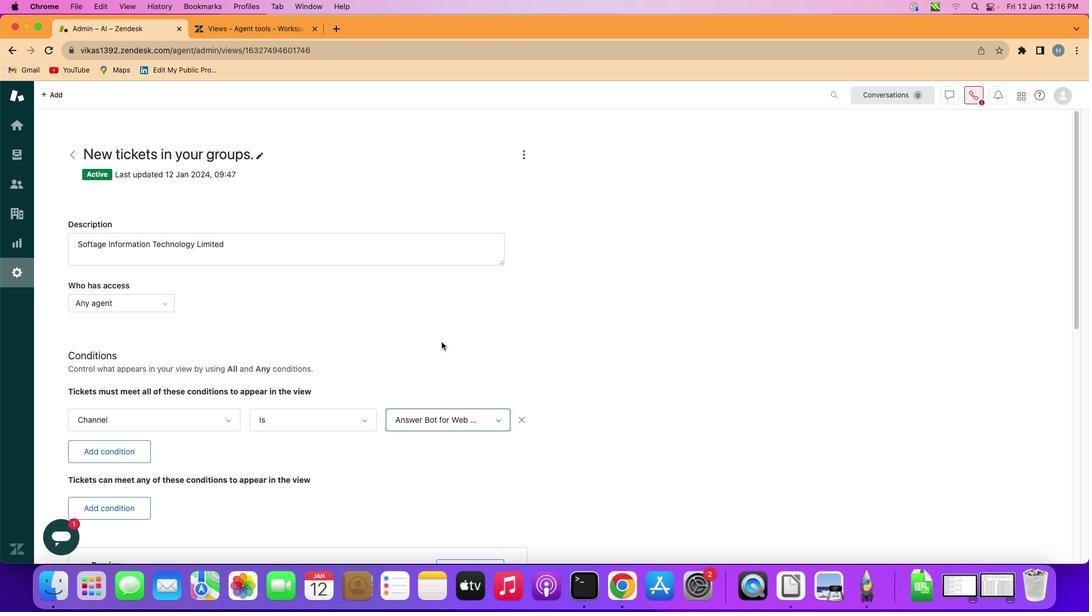 
